 Task: Add Clif Bar Chocolate Brownie Bars 6 Pack Case to the cart.
Action: Mouse moved to (240, 115)
Screenshot: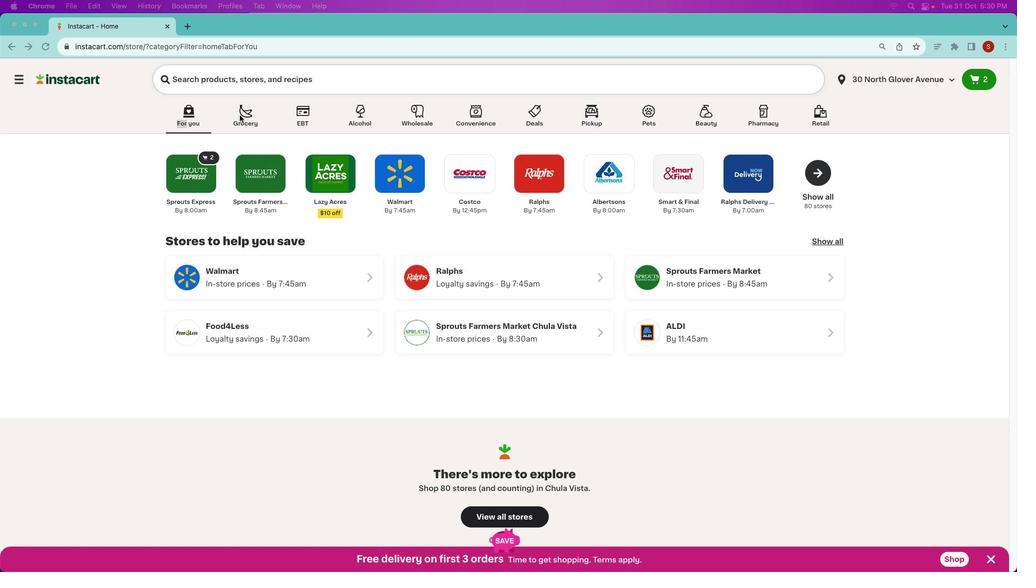 
Action: Mouse pressed left at (240, 115)
Screenshot: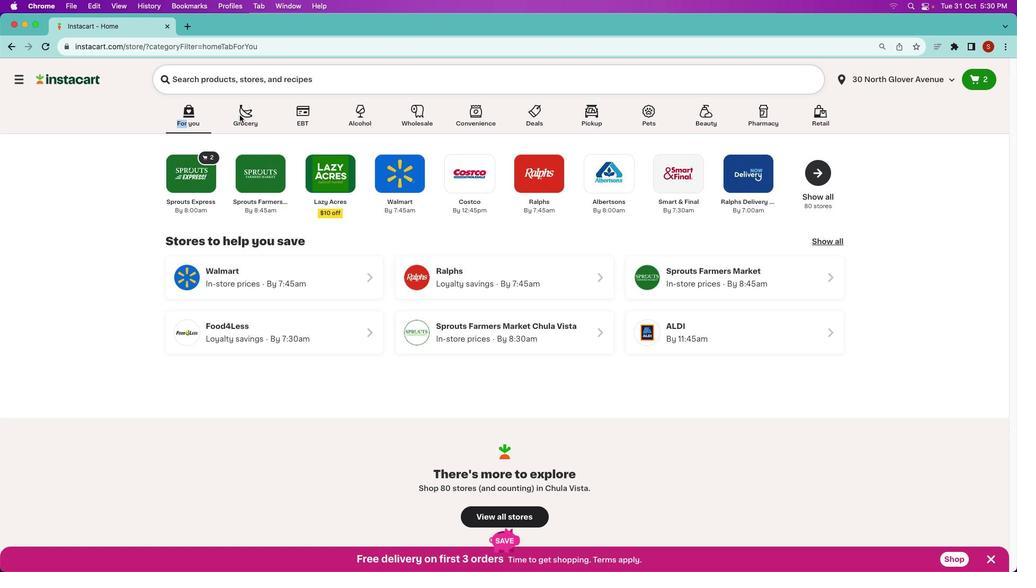 
Action: Mouse moved to (241, 116)
Screenshot: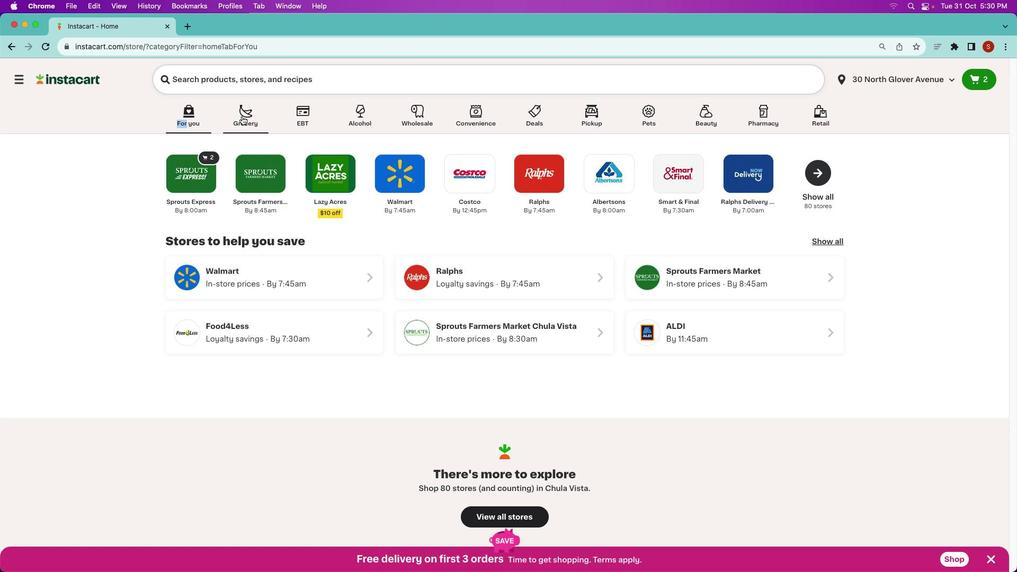 
Action: Mouse pressed left at (241, 116)
Screenshot: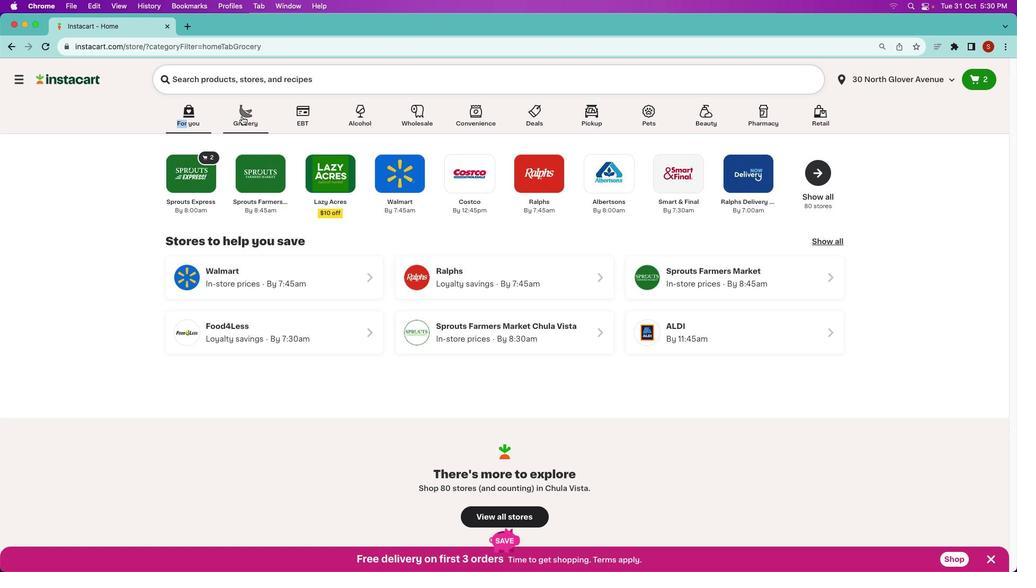 
Action: Mouse moved to (637, 296)
Screenshot: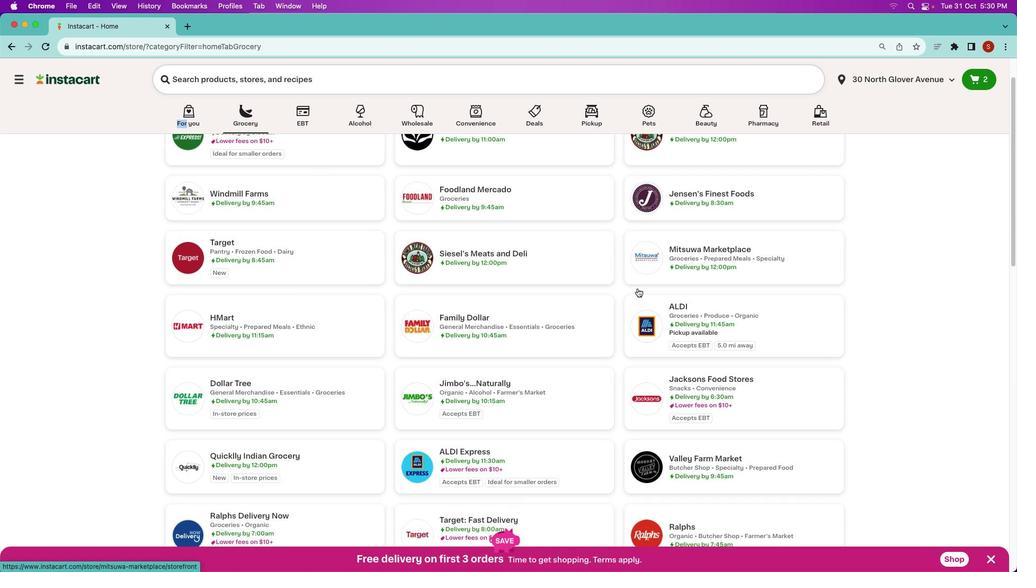 
Action: Mouse scrolled (637, 296) with delta (0, 0)
Screenshot: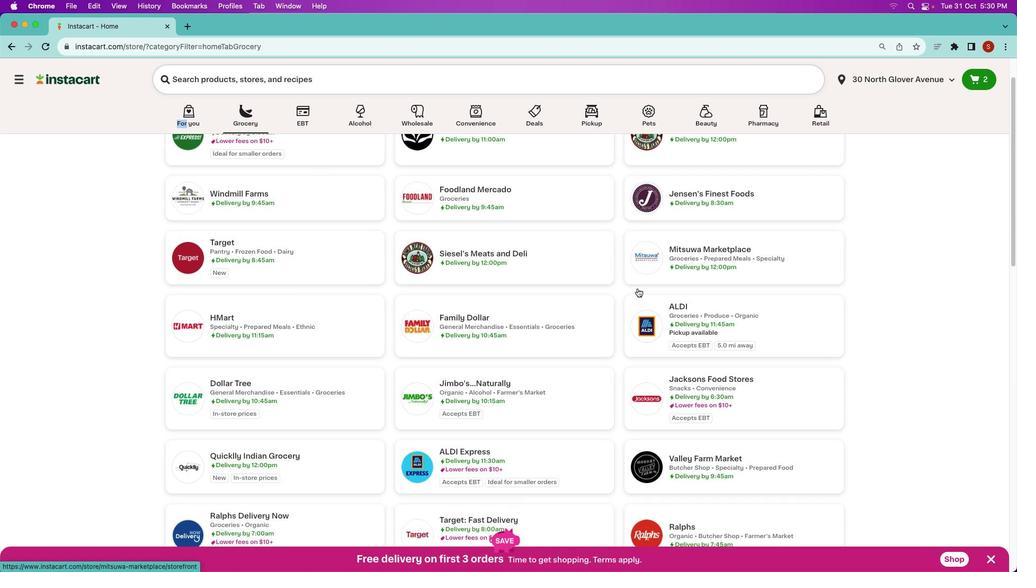 
Action: Mouse moved to (638, 294)
Screenshot: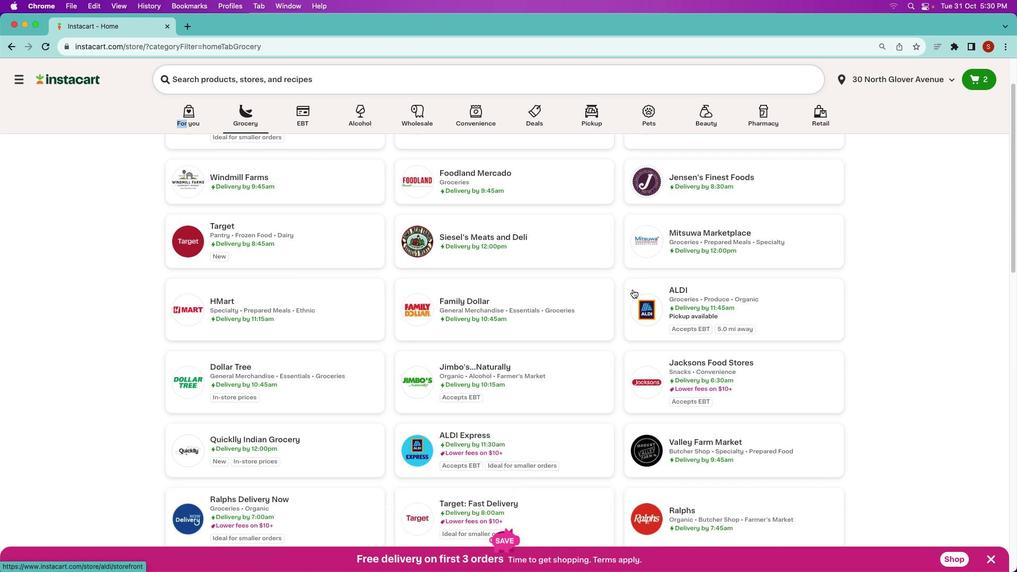 
Action: Mouse scrolled (638, 294) with delta (0, 0)
Screenshot: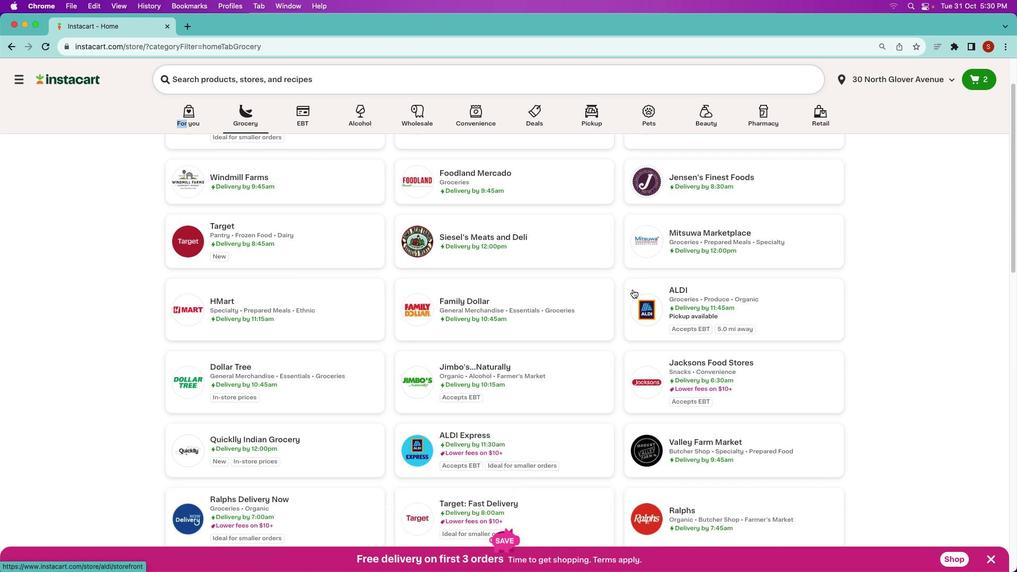
Action: Mouse moved to (638, 290)
Screenshot: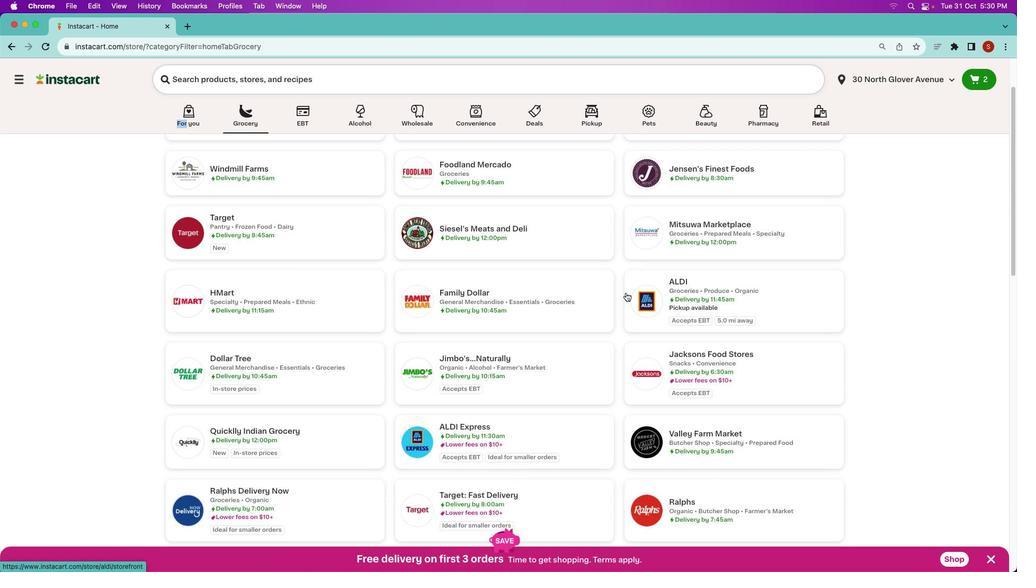 
Action: Mouse scrolled (638, 290) with delta (0, -1)
Screenshot: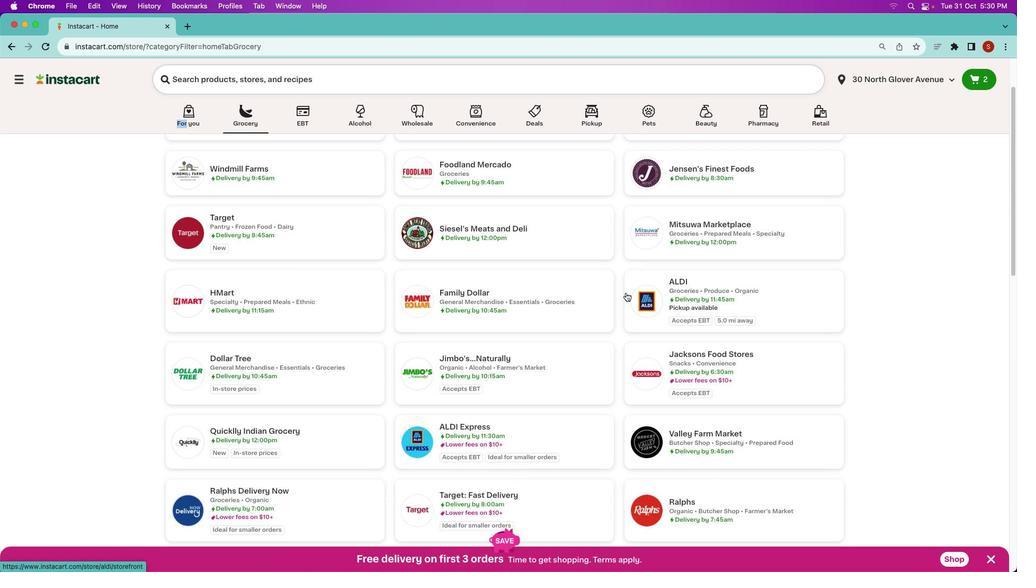 
Action: Mouse moved to (623, 293)
Screenshot: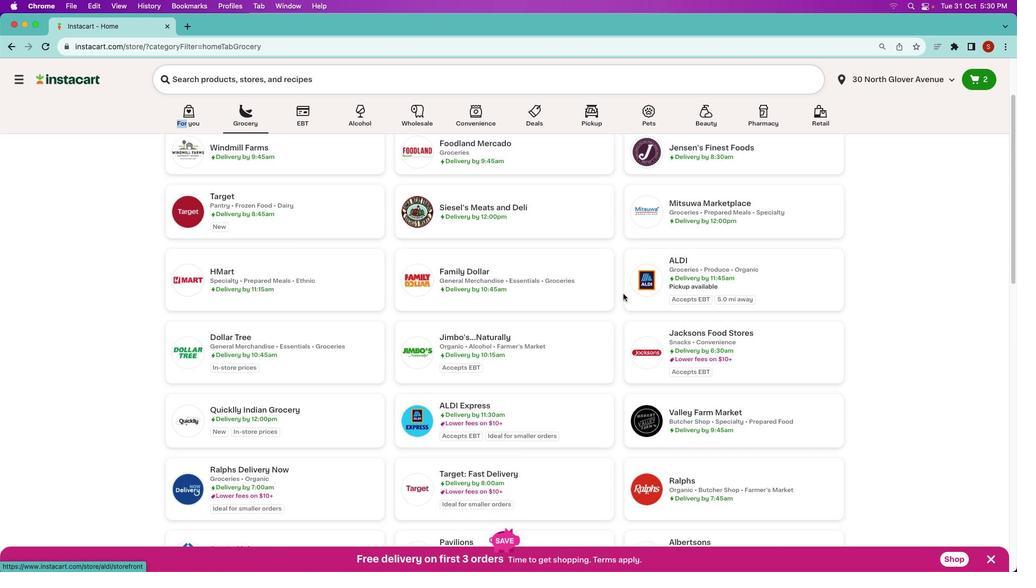 
Action: Mouse scrolled (623, 293) with delta (0, 0)
Screenshot: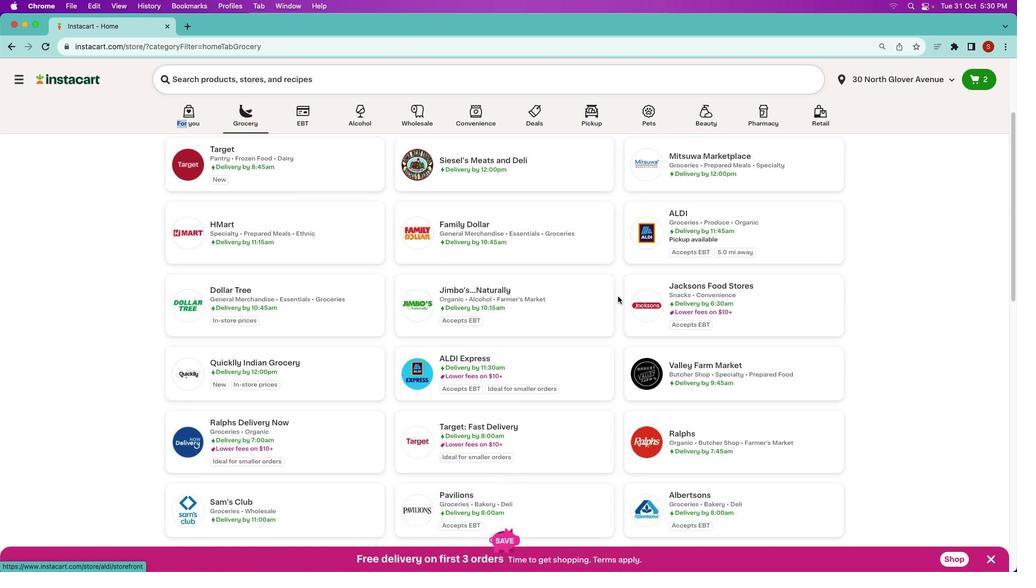 
Action: Mouse scrolled (623, 293) with delta (0, 0)
Screenshot: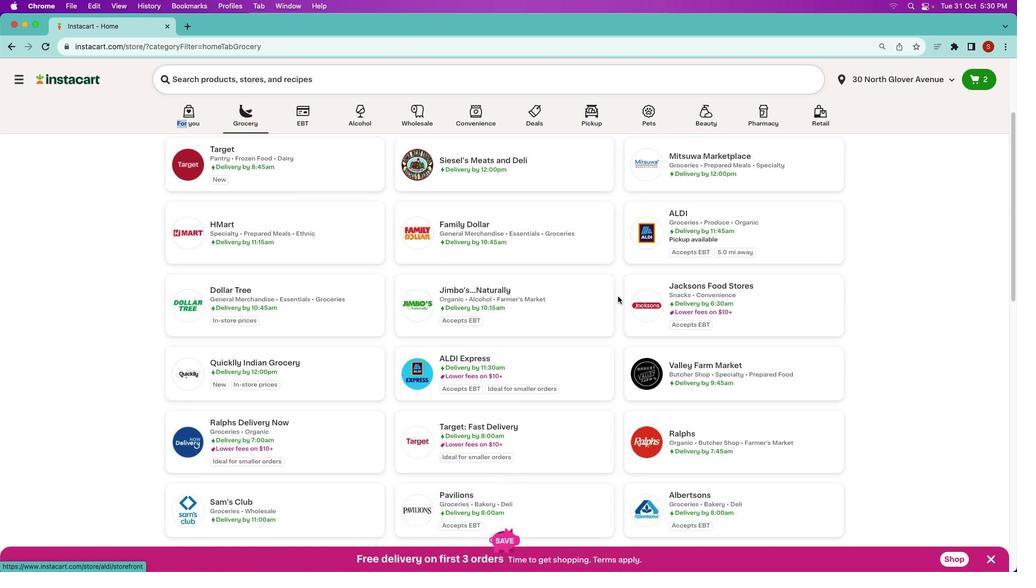 
Action: Mouse scrolled (623, 293) with delta (0, -1)
Screenshot: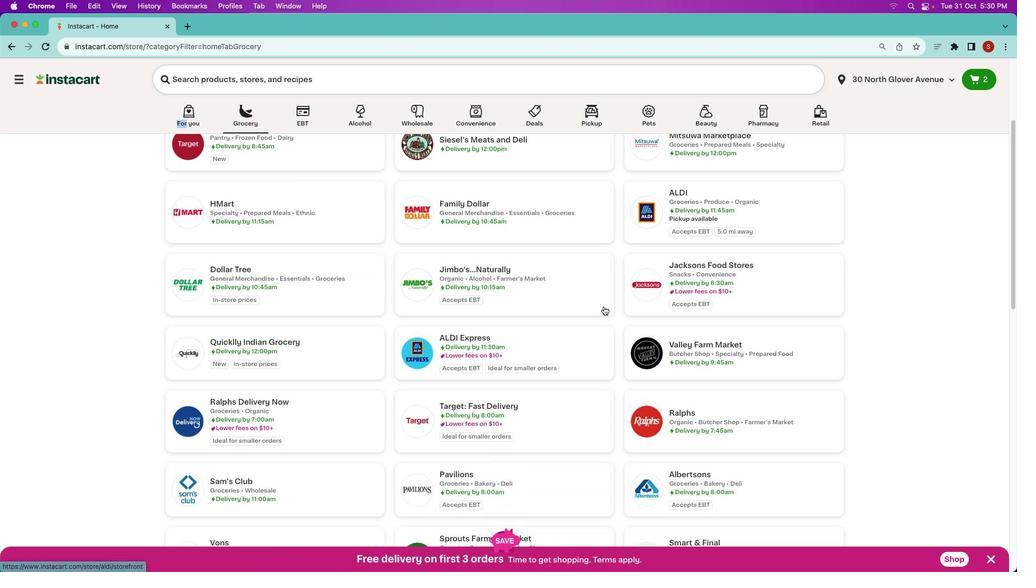 
Action: Mouse moved to (590, 319)
Screenshot: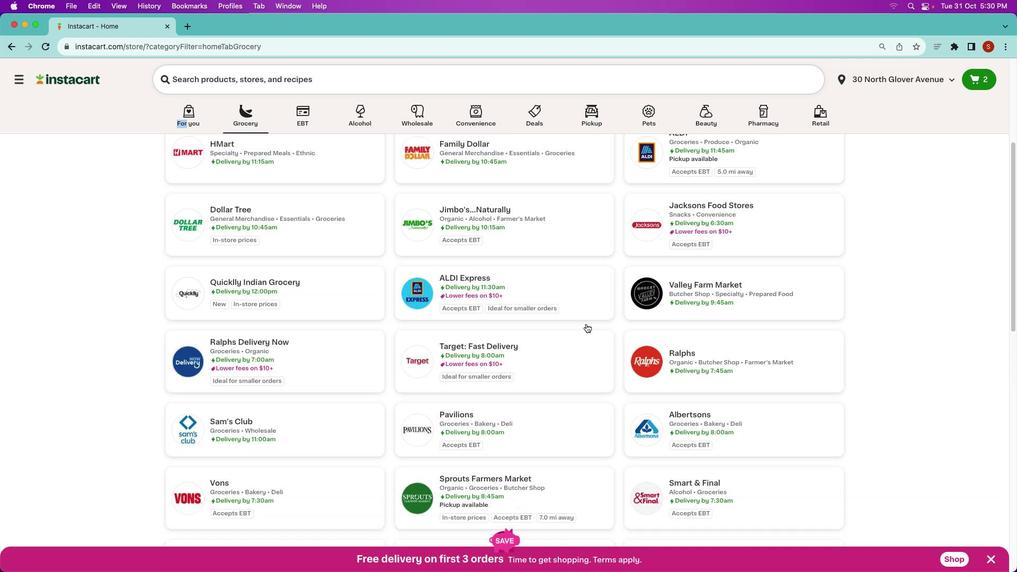 
Action: Mouse scrolled (590, 319) with delta (0, 0)
Screenshot: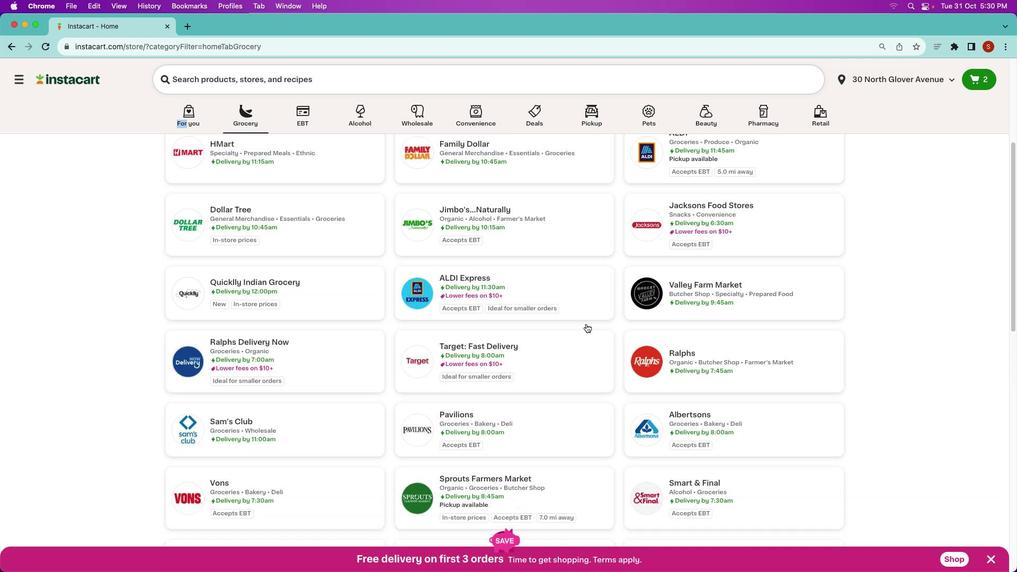 
Action: Mouse moved to (590, 319)
Screenshot: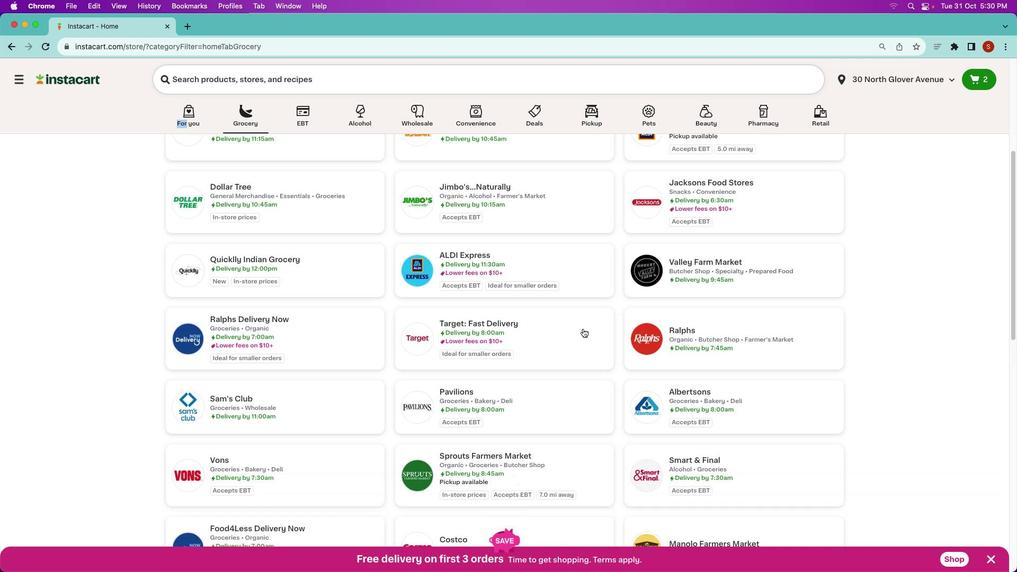 
Action: Mouse scrolled (590, 319) with delta (0, 0)
Screenshot: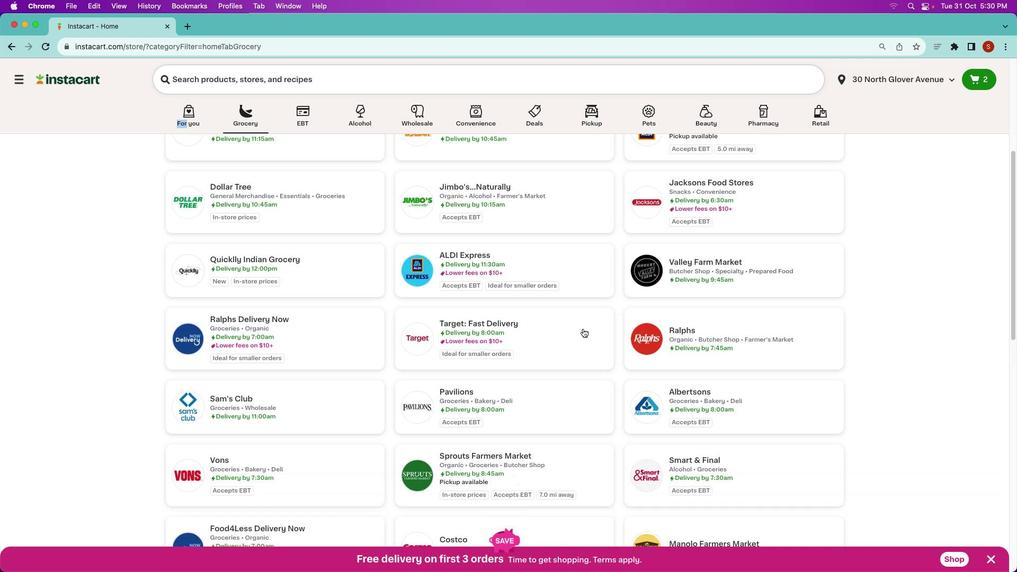 
Action: Mouse scrolled (590, 319) with delta (0, -1)
Screenshot: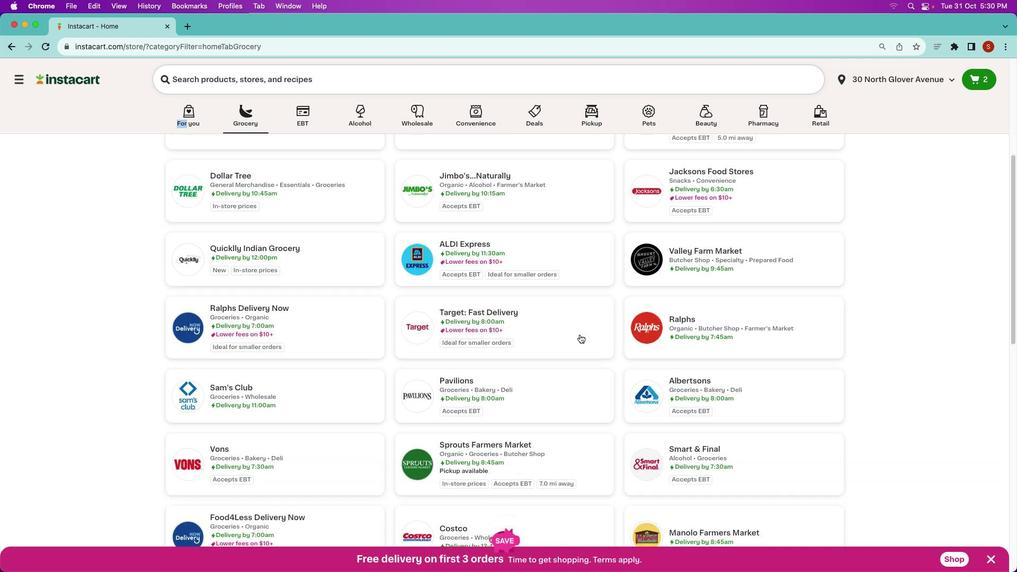 
Action: Mouse moved to (491, 443)
Screenshot: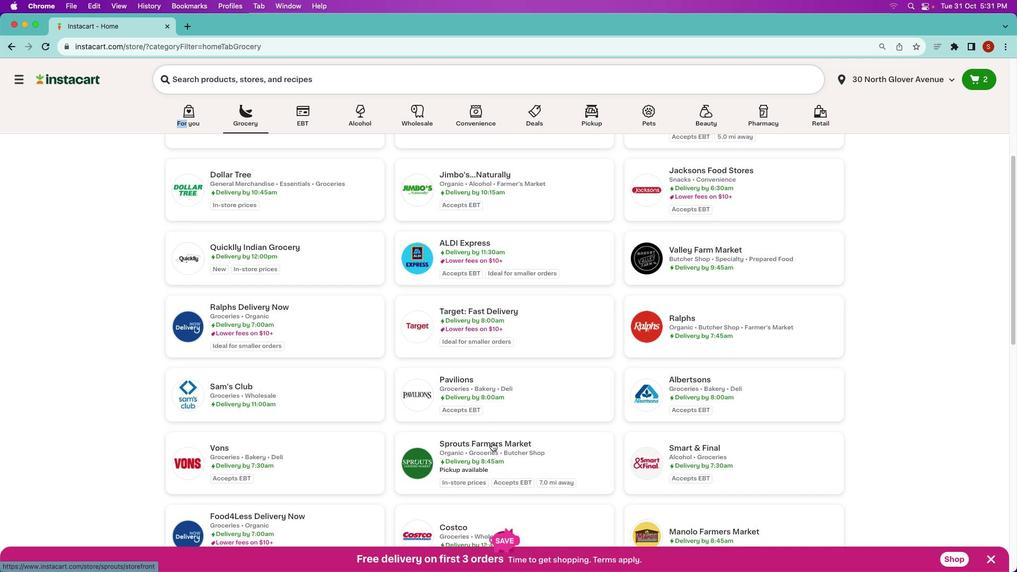 
Action: Mouse pressed left at (491, 443)
Screenshot: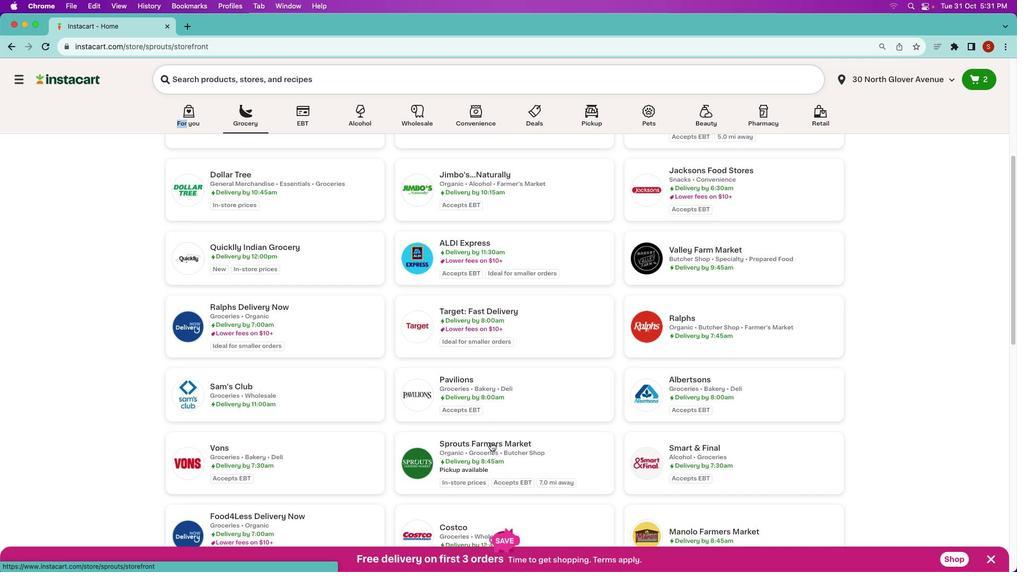 
Action: Mouse moved to (497, 394)
Screenshot: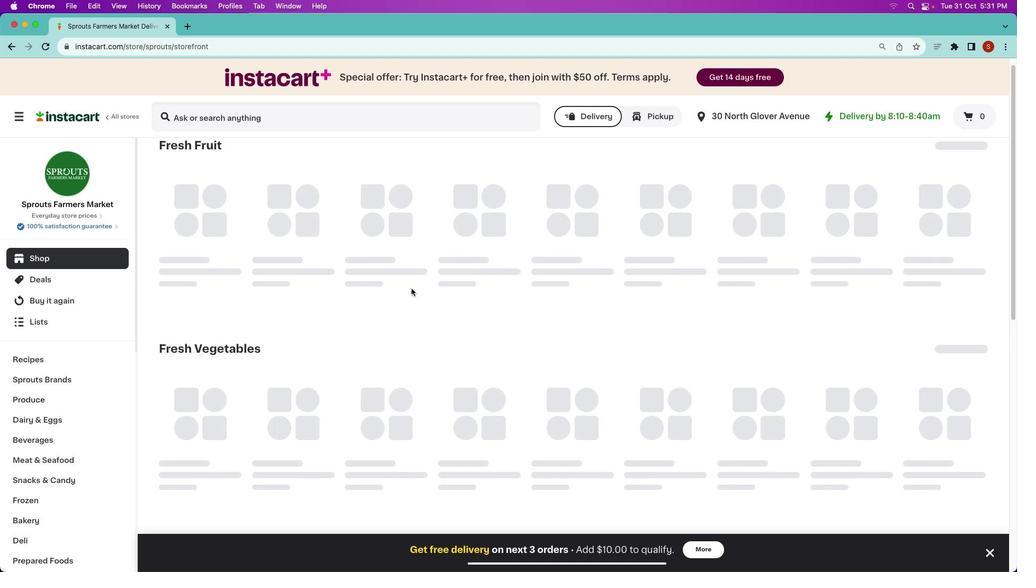 
Action: Mouse scrolled (497, 394) with delta (0, 0)
Screenshot: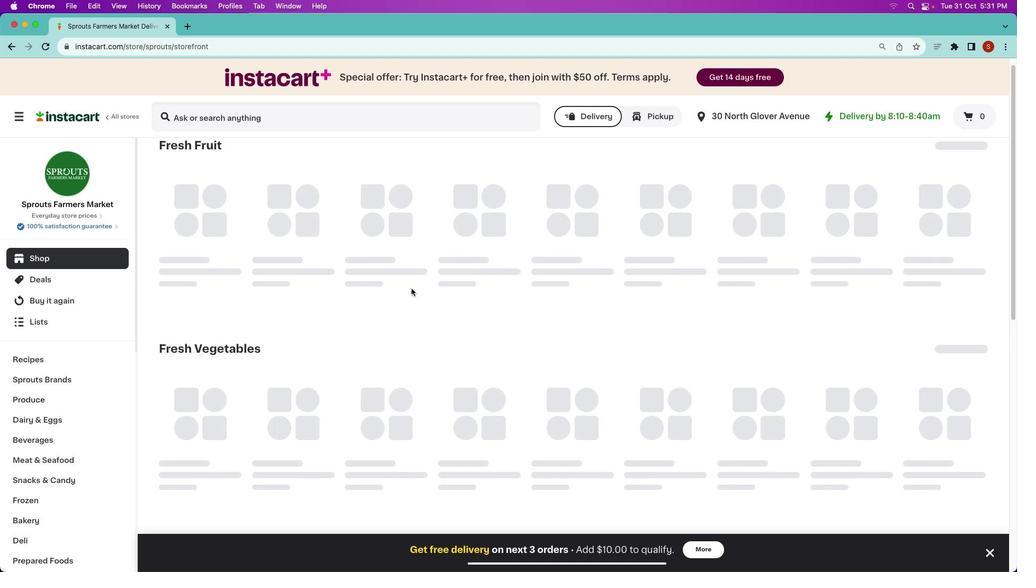 
Action: Mouse moved to (498, 387)
Screenshot: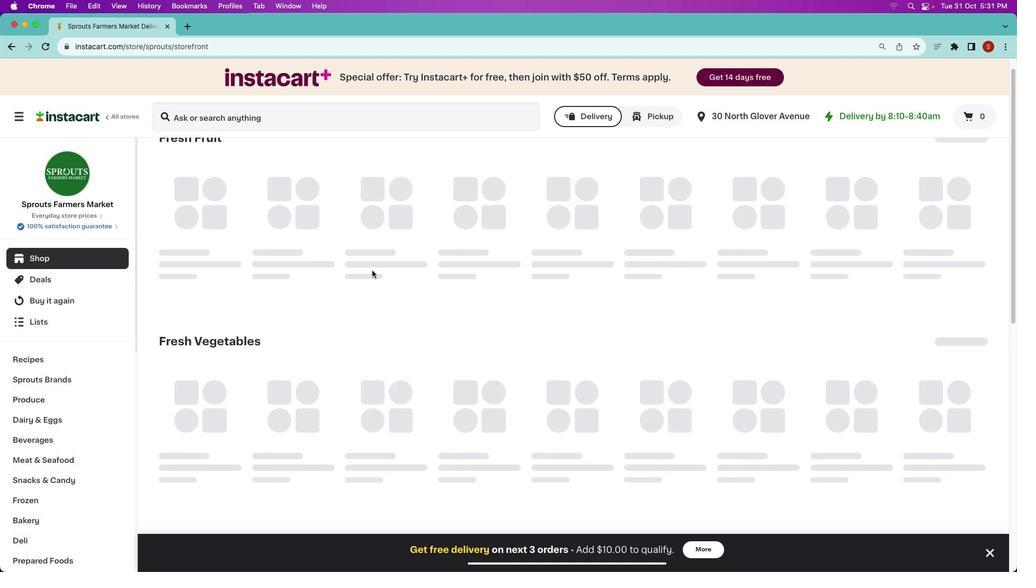 
Action: Mouse scrolled (498, 387) with delta (0, 0)
Screenshot: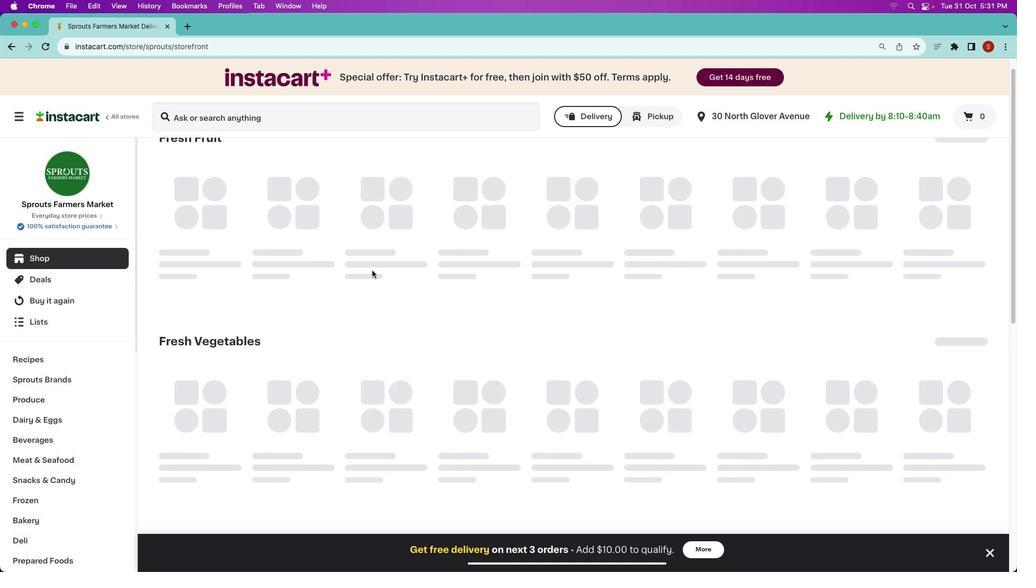 
Action: Mouse moved to (382, 122)
Screenshot: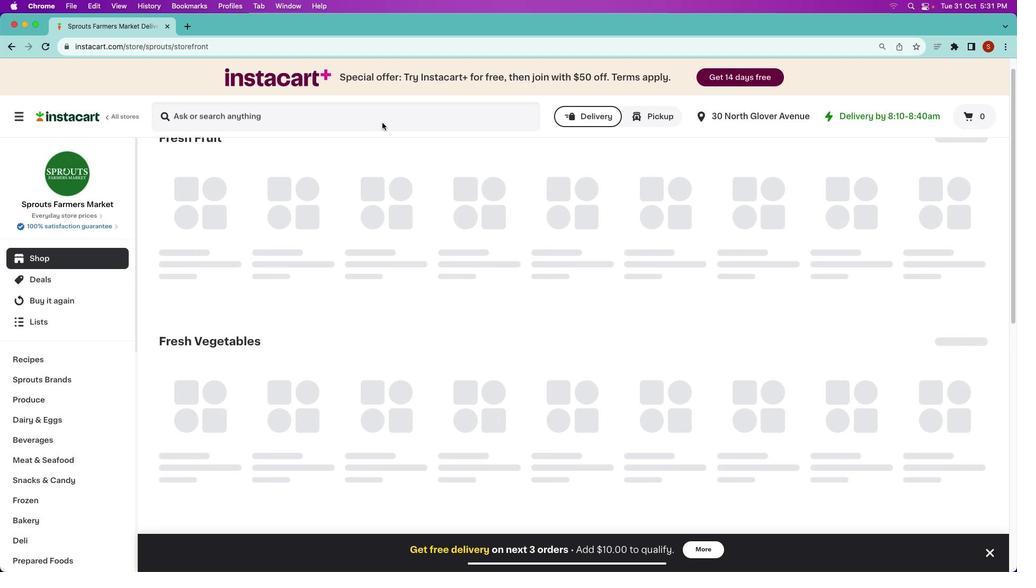 
Action: Mouse pressed left at (382, 122)
Screenshot: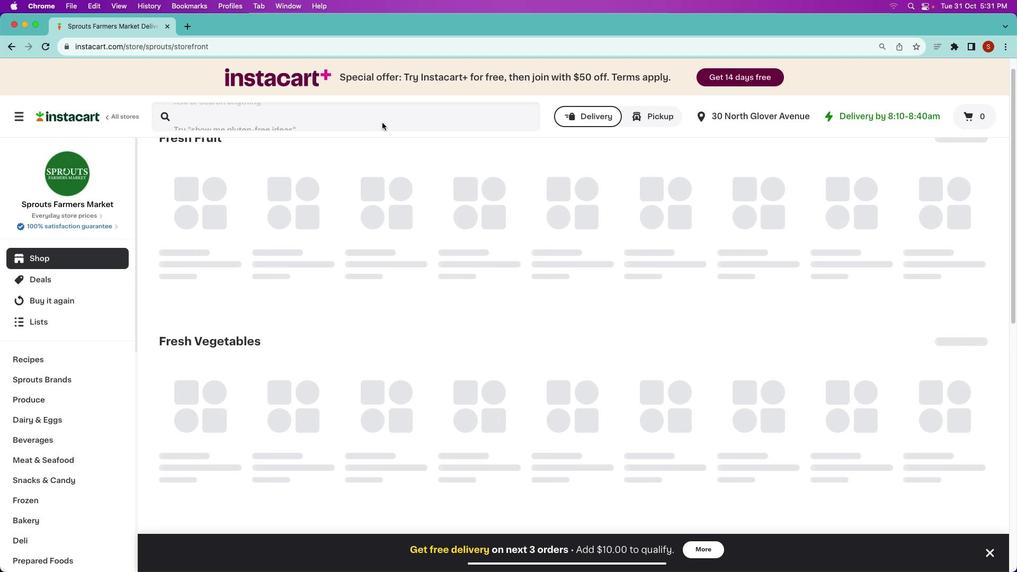 
Action: Mouse moved to (385, 119)
Screenshot: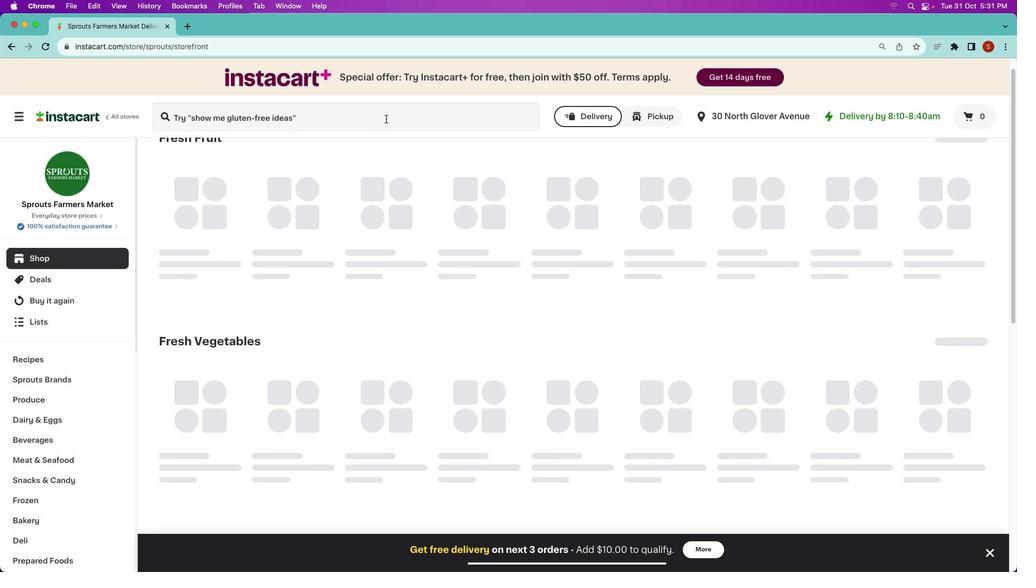 
Action: Mouse pressed left at (385, 119)
Screenshot: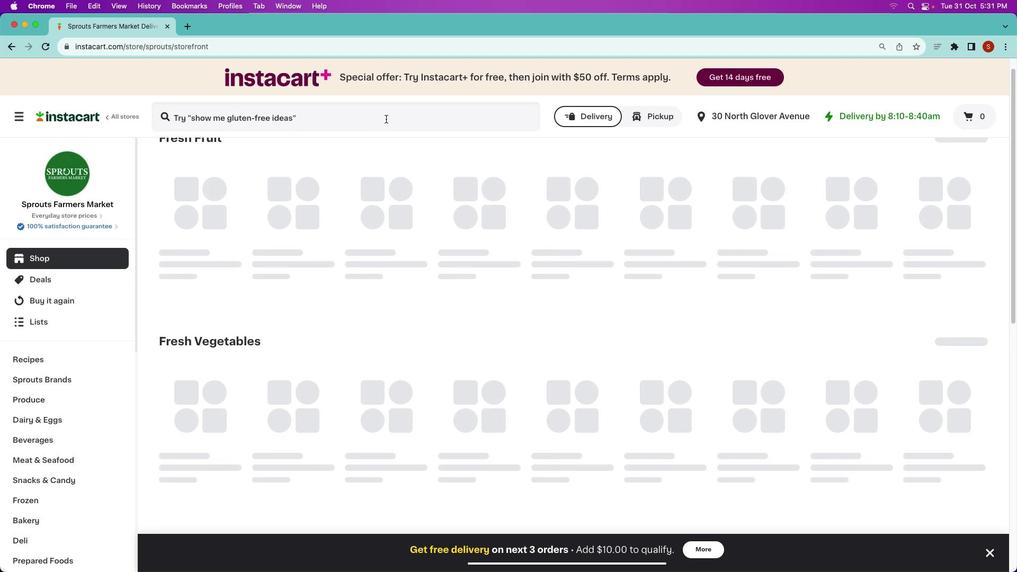 
Action: Key pressed 'c''l''i''f'Key.space'b''a''r'Key.space'c''h''o''c''o''l''a''t''a'Key.backspace'e'Key.space'b''r''o''w''n''i''e'Key.space'b''a''r''s'Key.space'6'Key.space'p''a''c''k'Key.space'c''a''s''e'Key.enter
Screenshot: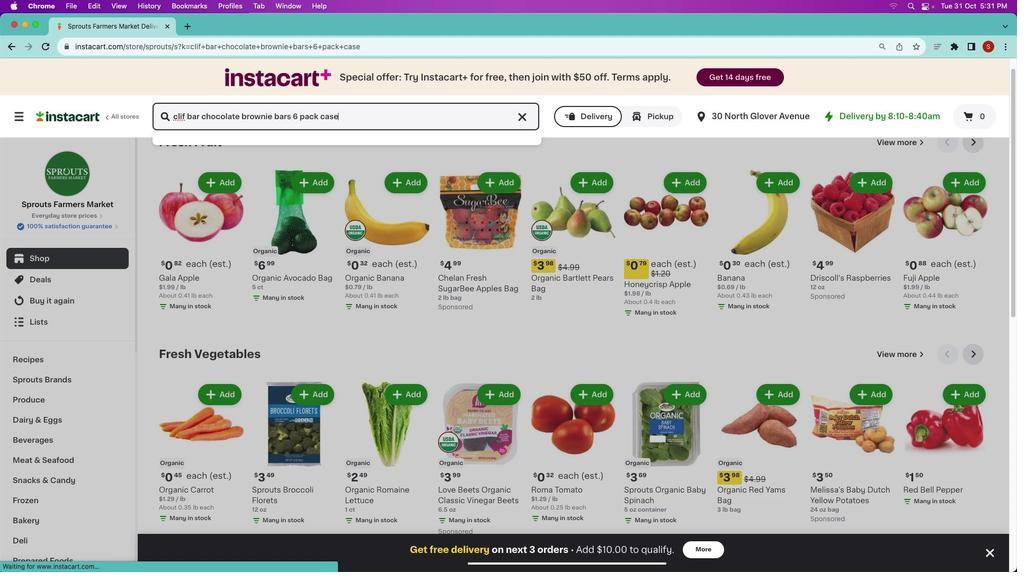 
Action: Mouse moved to (568, 279)
Screenshot: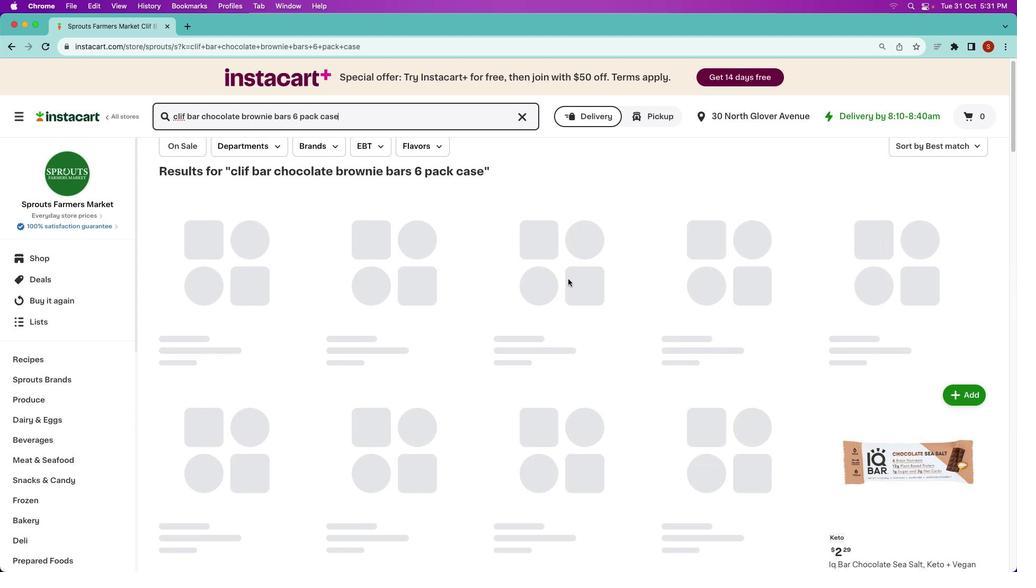 
Action: Mouse scrolled (568, 279) with delta (0, 0)
Screenshot: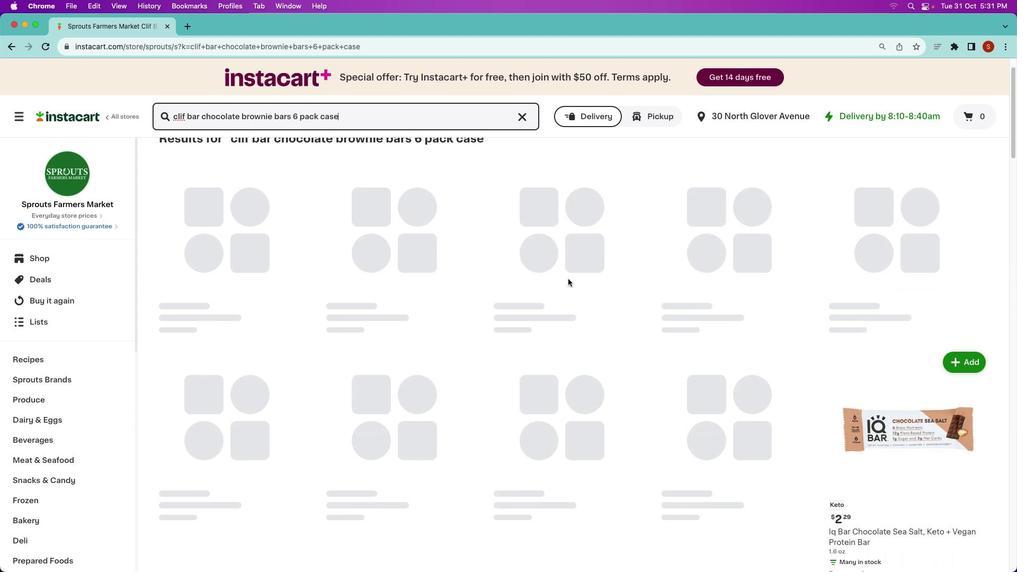 
Action: Mouse scrolled (568, 279) with delta (0, 0)
Screenshot: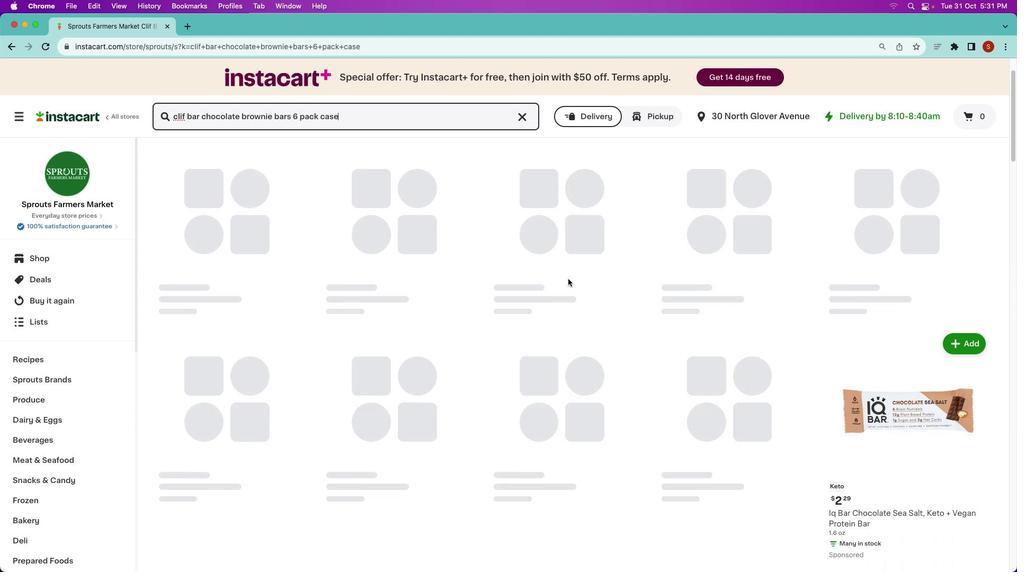 
Action: Mouse scrolled (568, 279) with delta (0, -1)
Screenshot: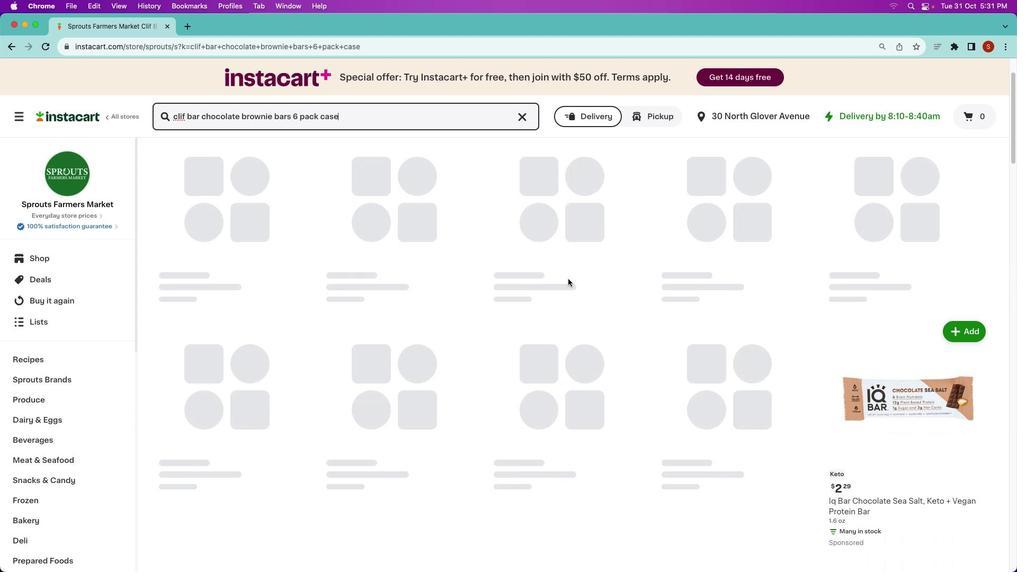 
Action: Mouse moved to (567, 281)
Screenshot: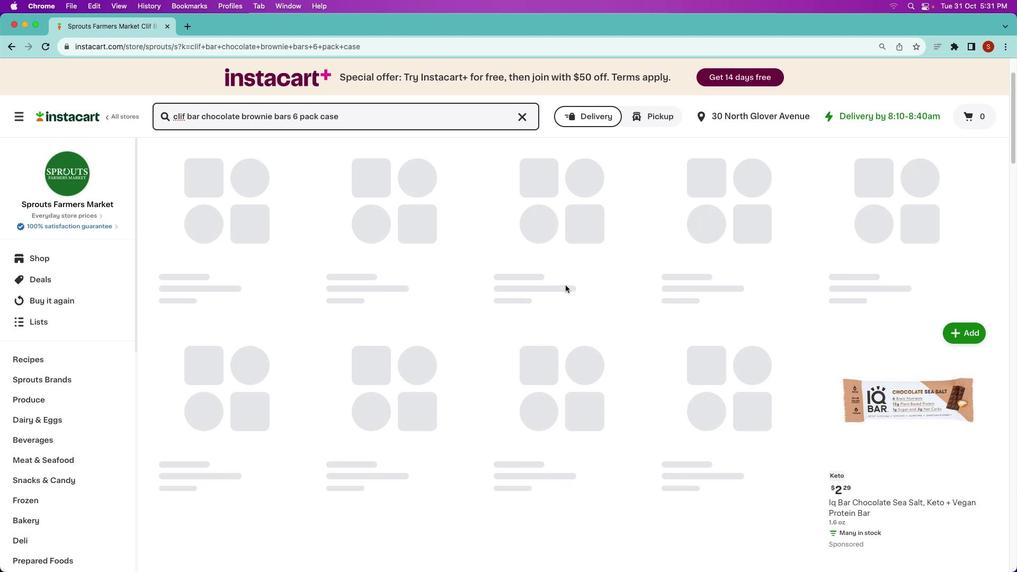 
Action: Mouse scrolled (567, 281) with delta (0, 0)
Screenshot: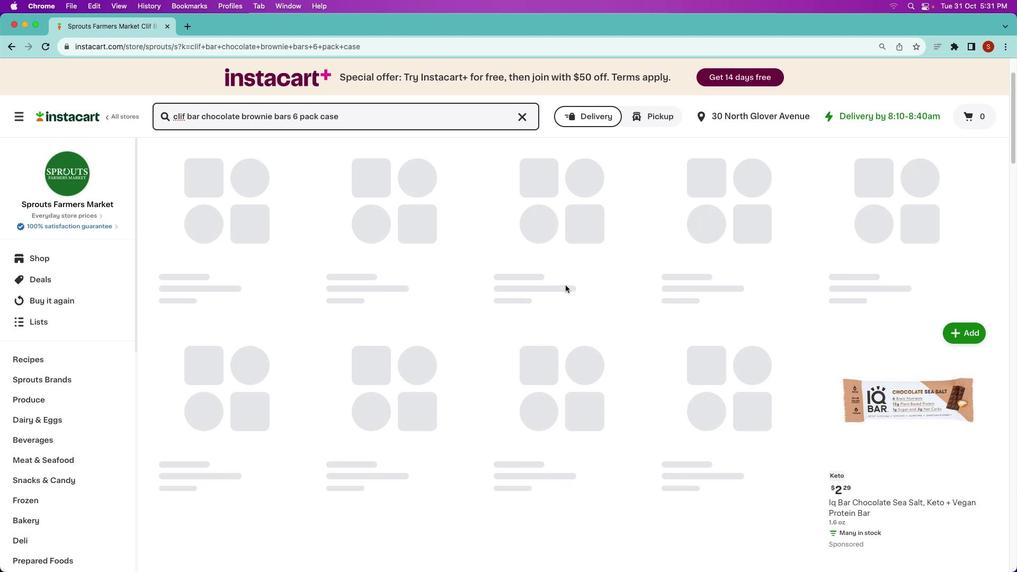 
Action: Mouse moved to (566, 283)
Screenshot: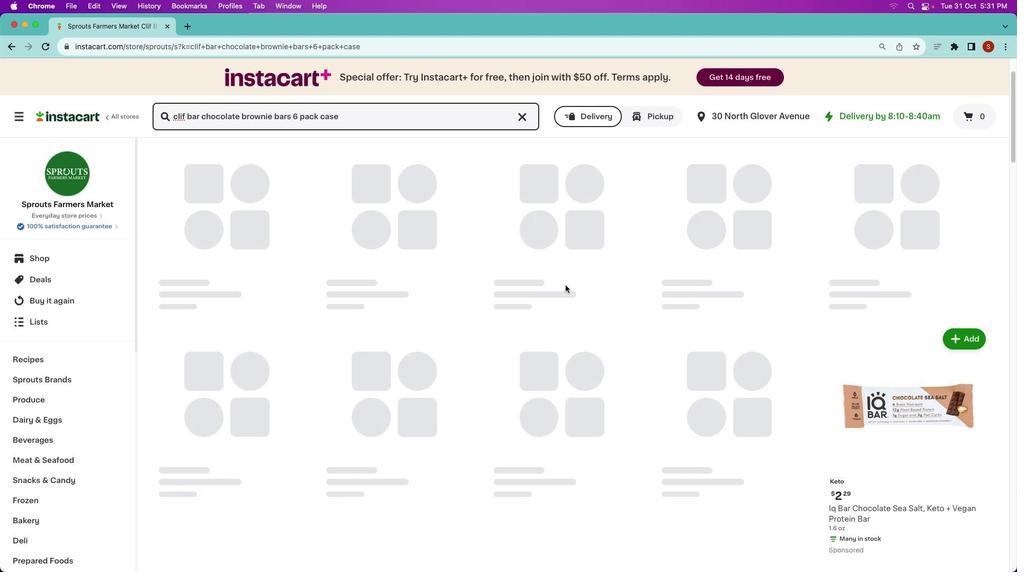 
Action: Mouse scrolled (566, 283) with delta (0, 0)
Screenshot: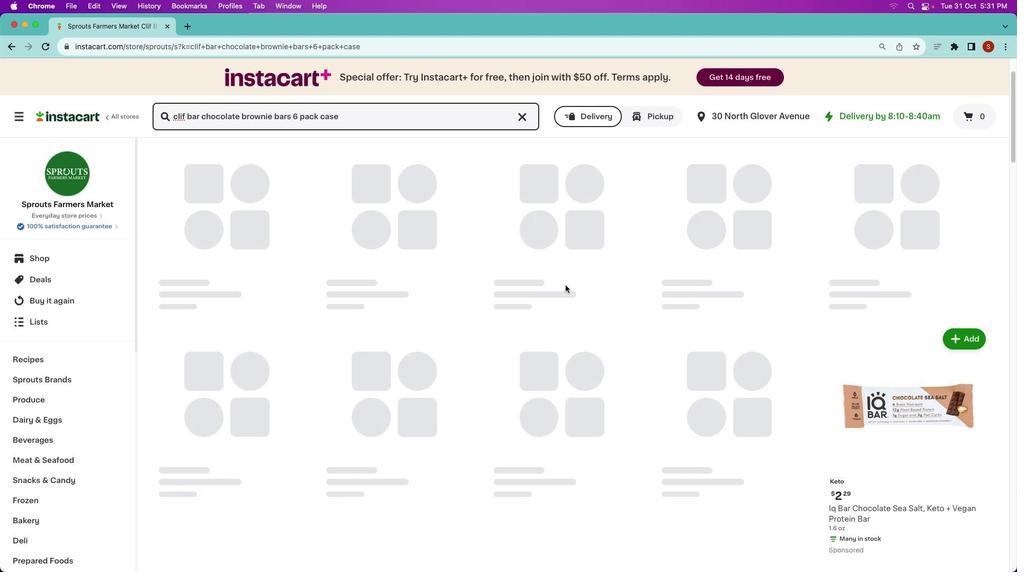 
Action: Mouse moved to (564, 288)
Screenshot: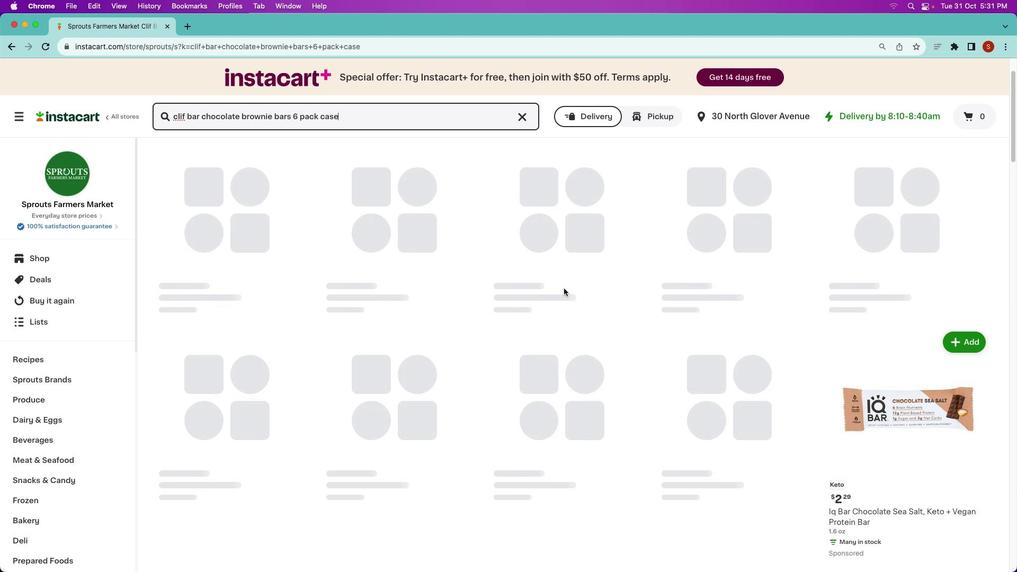 
Action: Mouse scrolled (564, 288) with delta (0, 0)
Screenshot: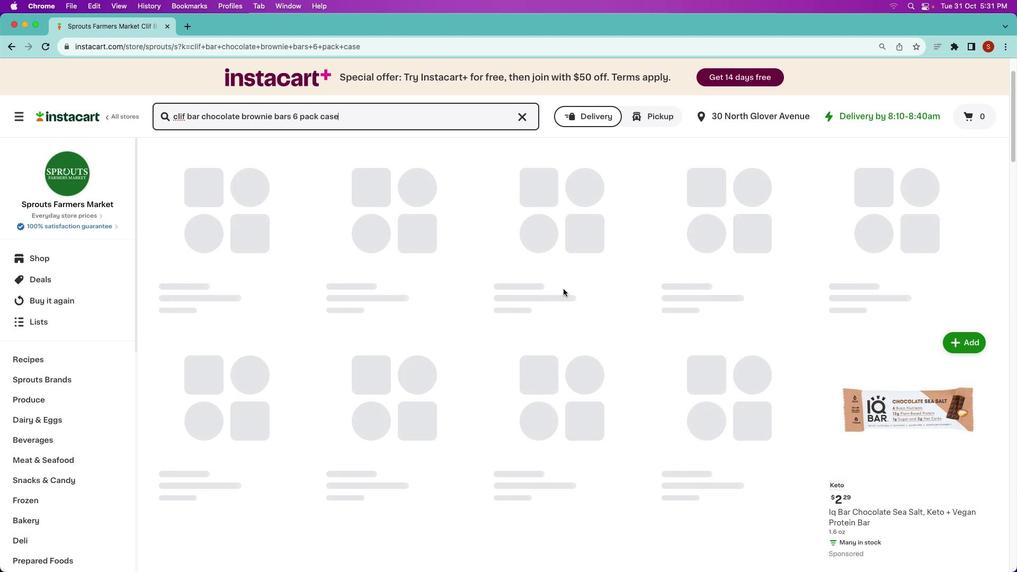 
Action: Mouse moved to (563, 290)
Screenshot: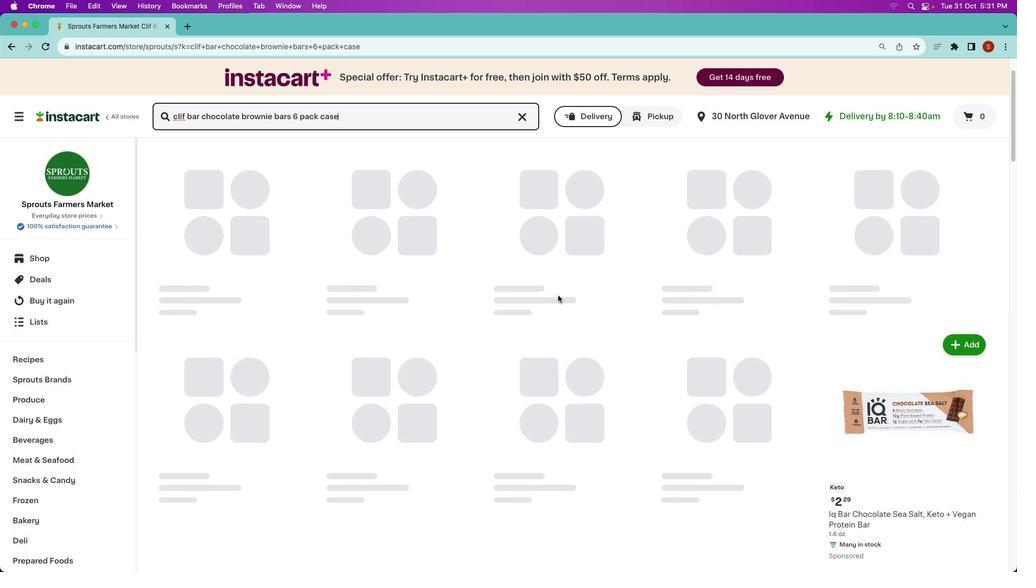 
Action: Mouse scrolled (563, 290) with delta (0, 0)
Screenshot: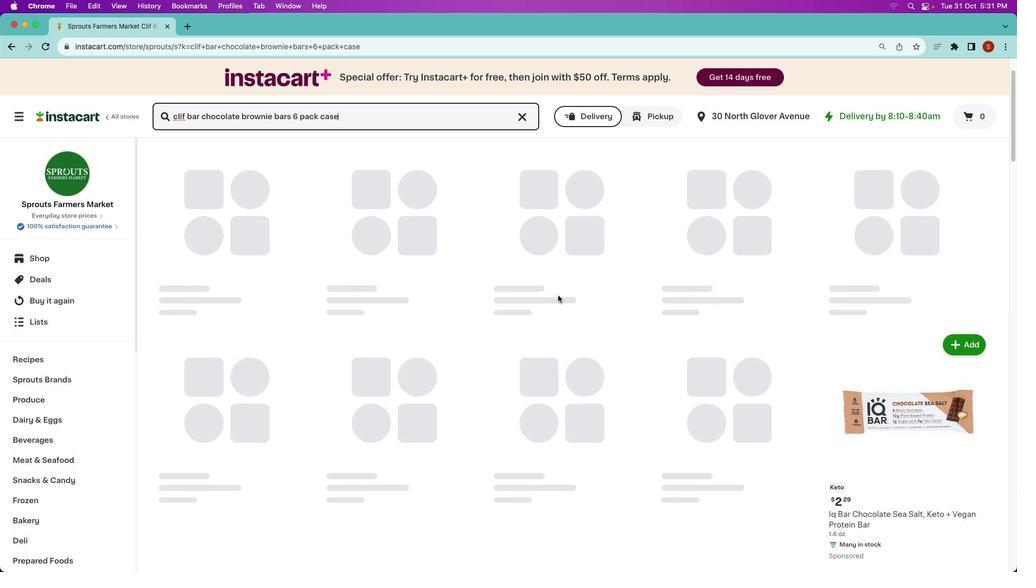 
Action: Mouse moved to (544, 299)
Screenshot: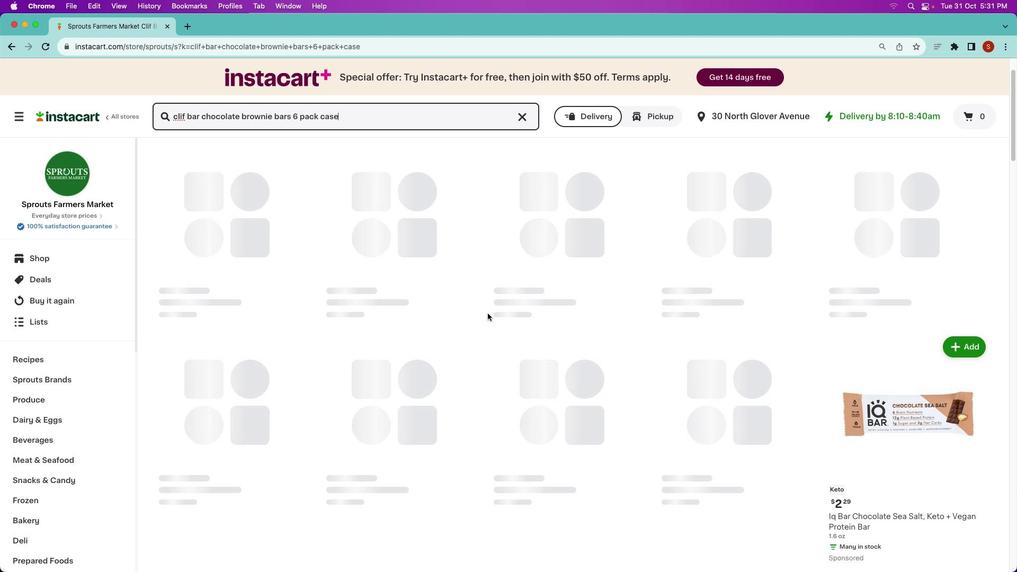 
Action: Mouse scrolled (544, 299) with delta (0, 0)
Screenshot: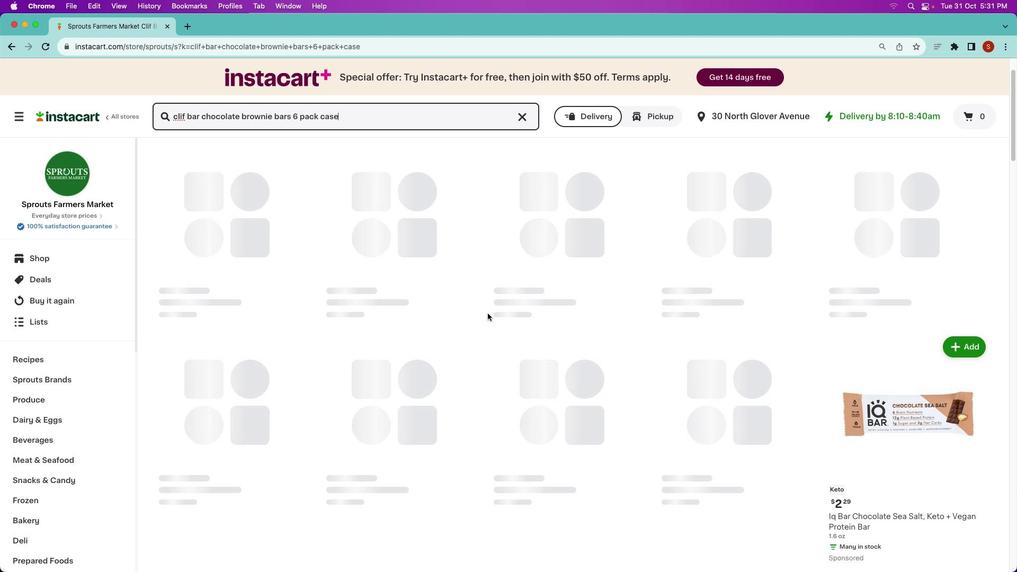 
Action: Mouse moved to (487, 313)
Screenshot: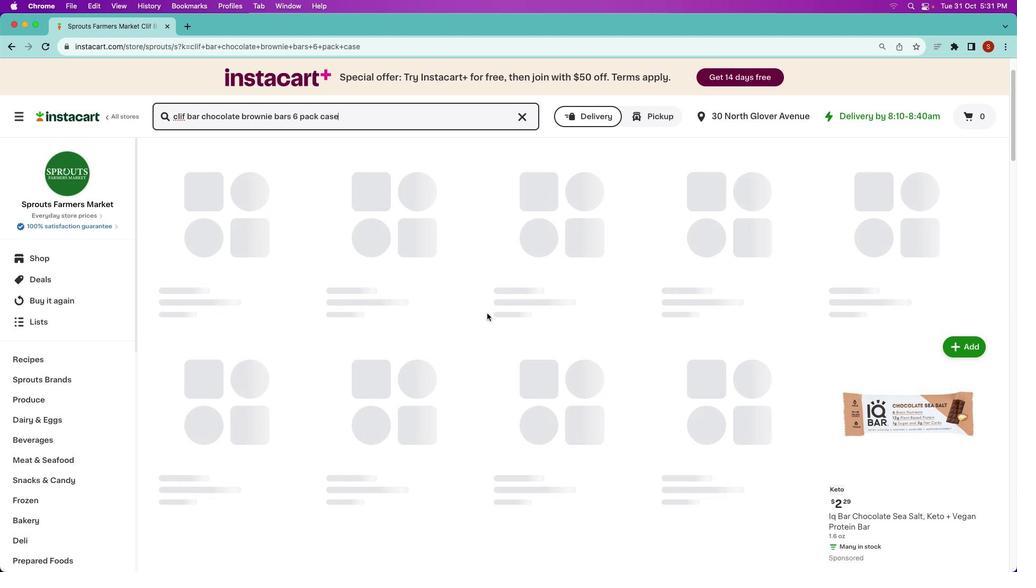 
Action: Mouse scrolled (487, 313) with delta (0, 0)
Screenshot: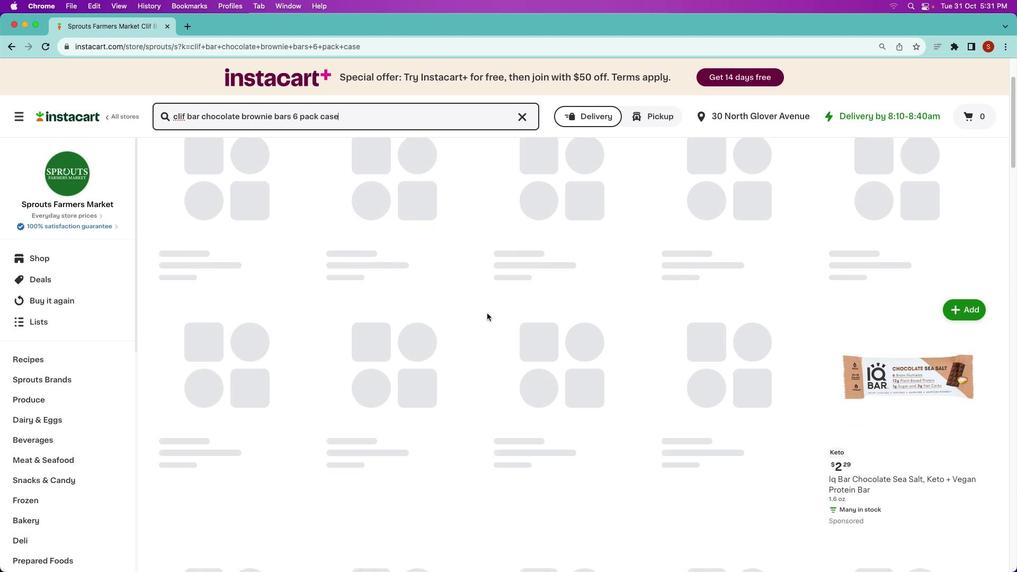
Action: Mouse scrolled (487, 313) with delta (0, 0)
Screenshot: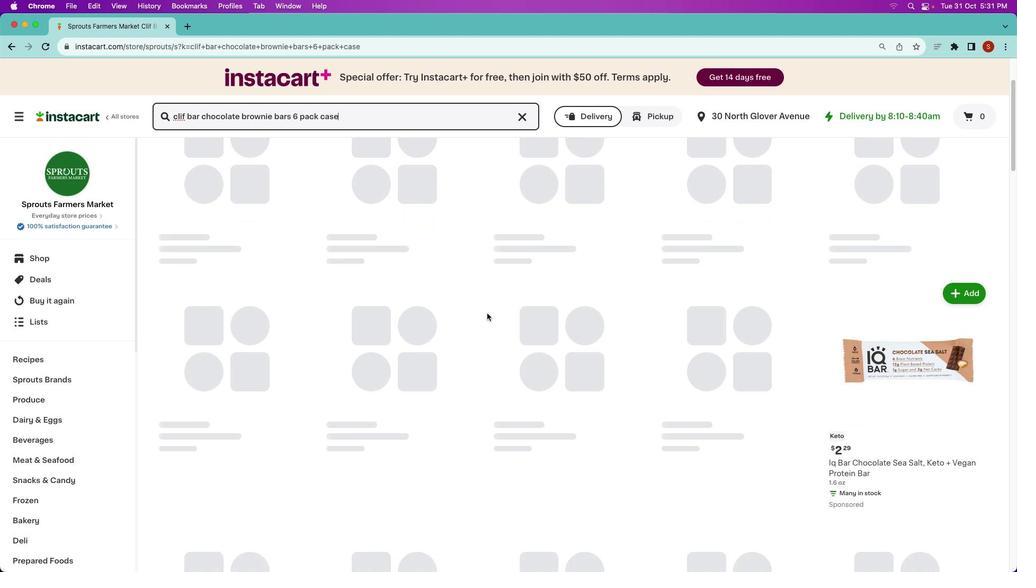 
Action: Mouse scrolled (487, 313) with delta (0, -1)
Screenshot: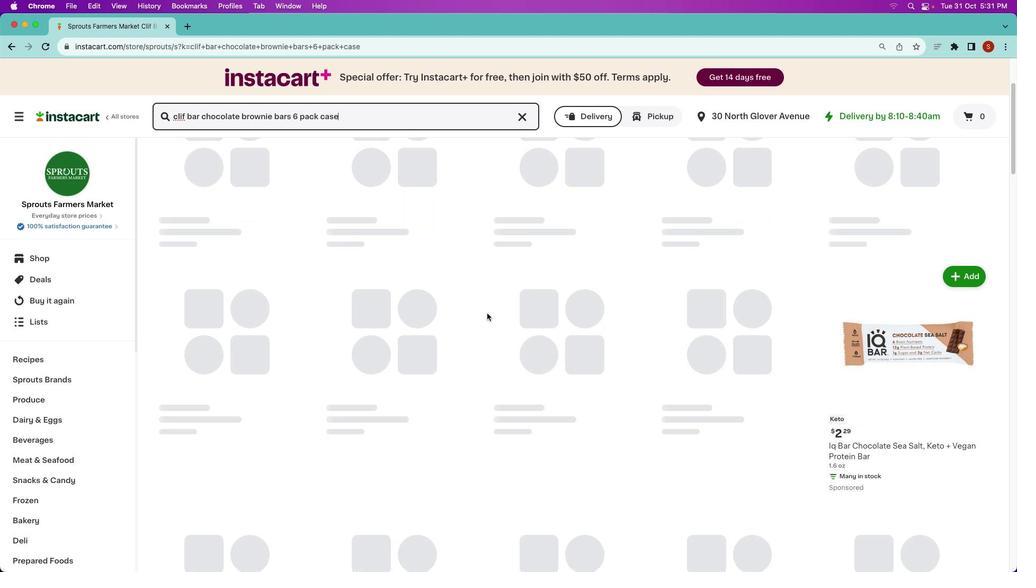 
Action: Mouse scrolled (487, 313) with delta (0, -1)
Screenshot: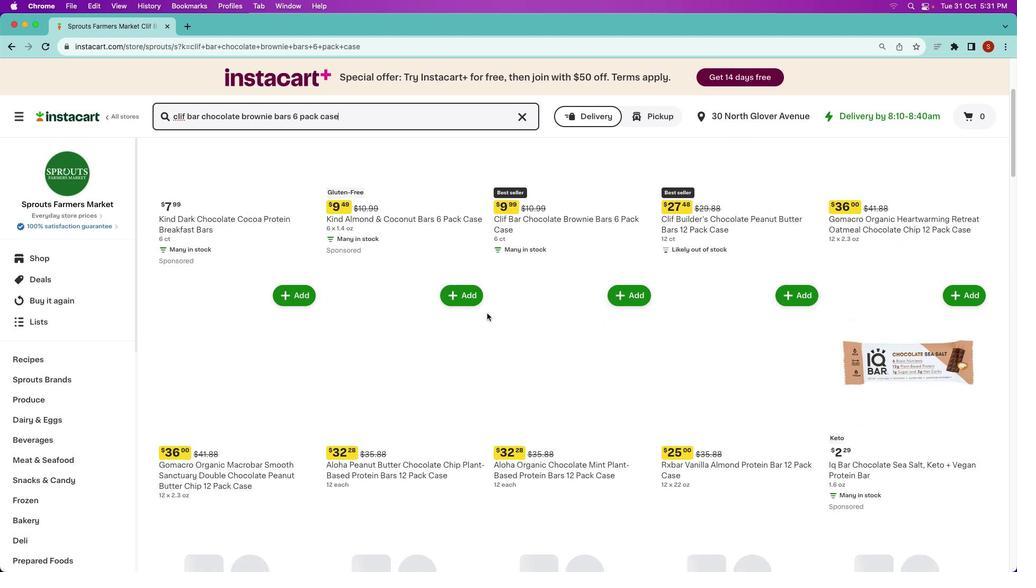 
Action: Mouse scrolled (487, 313) with delta (0, 0)
Screenshot: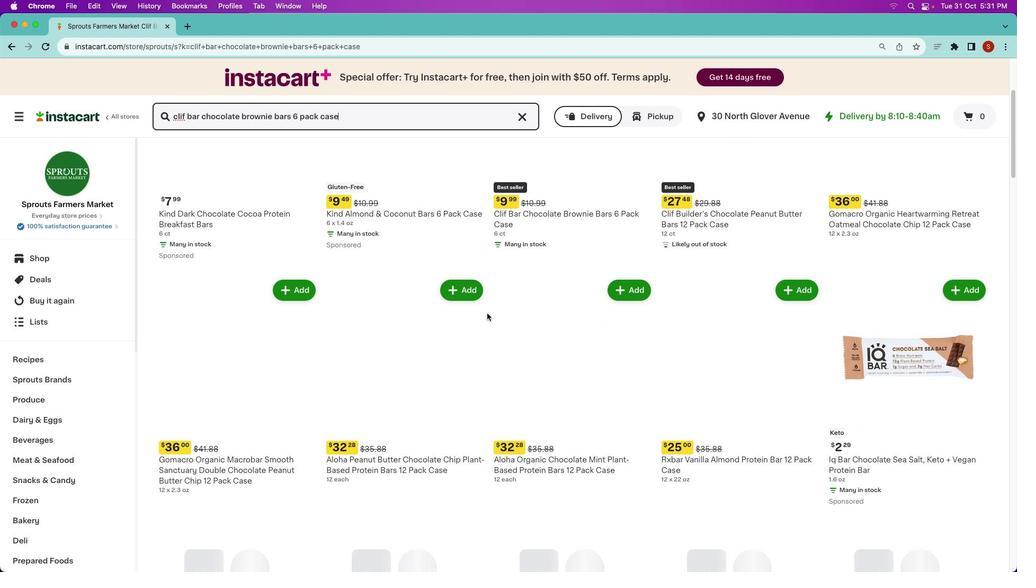 
Action: Mouse scrolled (487, 313) with delta (0, 0)
Screenshot: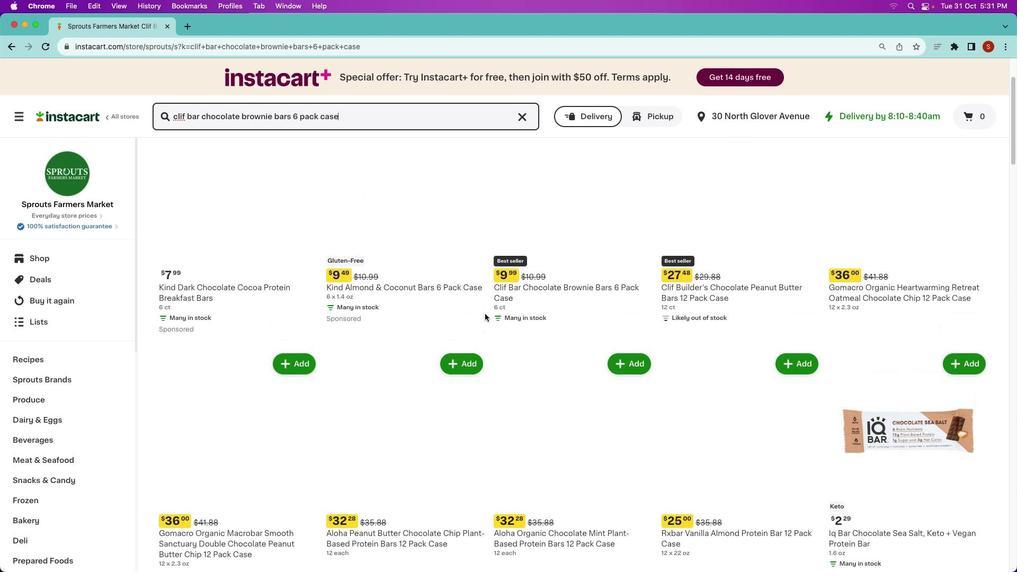 
Action: Mouse scrolled (487, 313) with delta (0, 0)
Screenshot: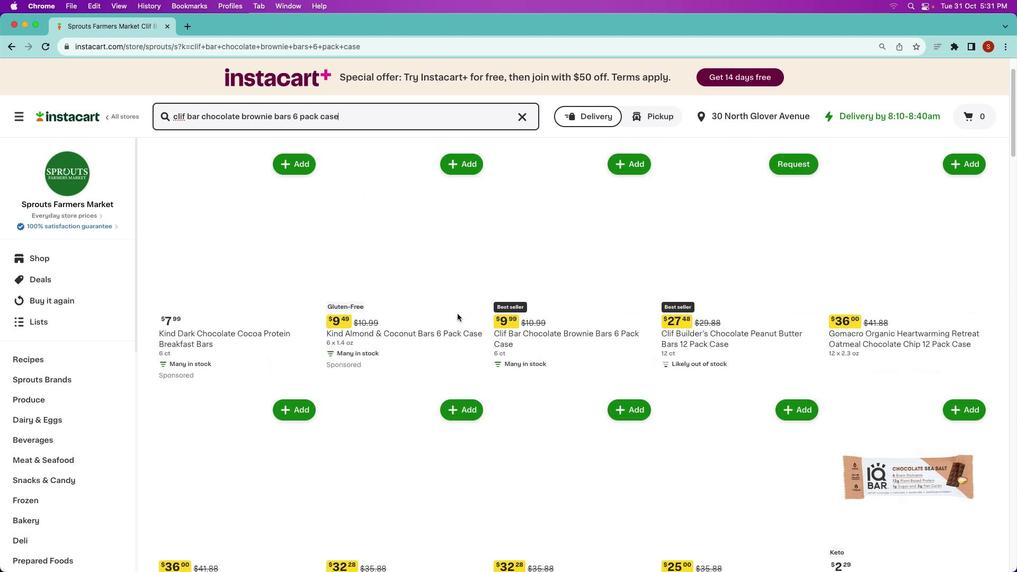 
Action: Mouse scrolled (487, 313) with delta (0, 1)
Screenshot: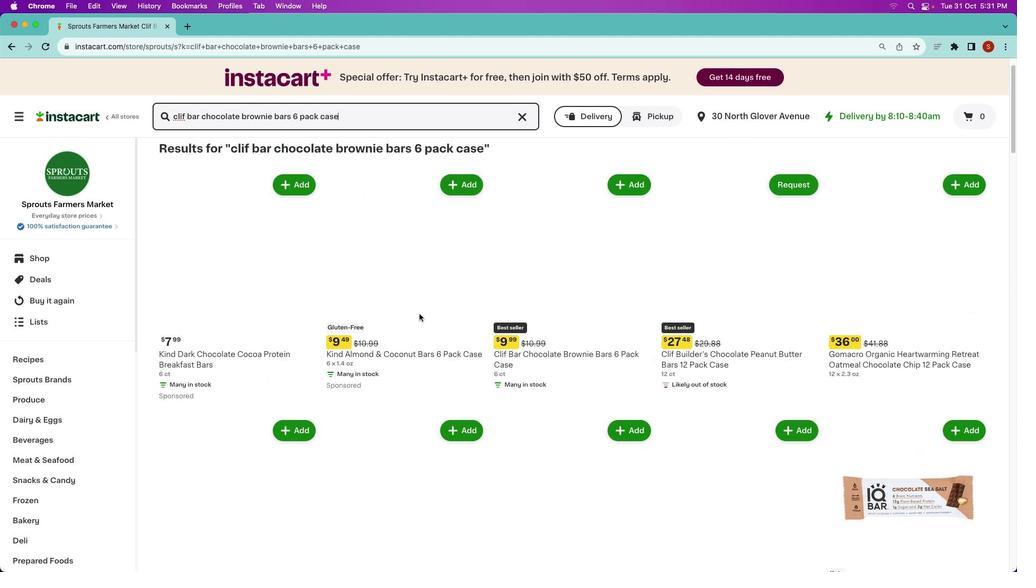 
Action: Mouse scrolled (487, 313) with delta (0, 2)
Screenshot: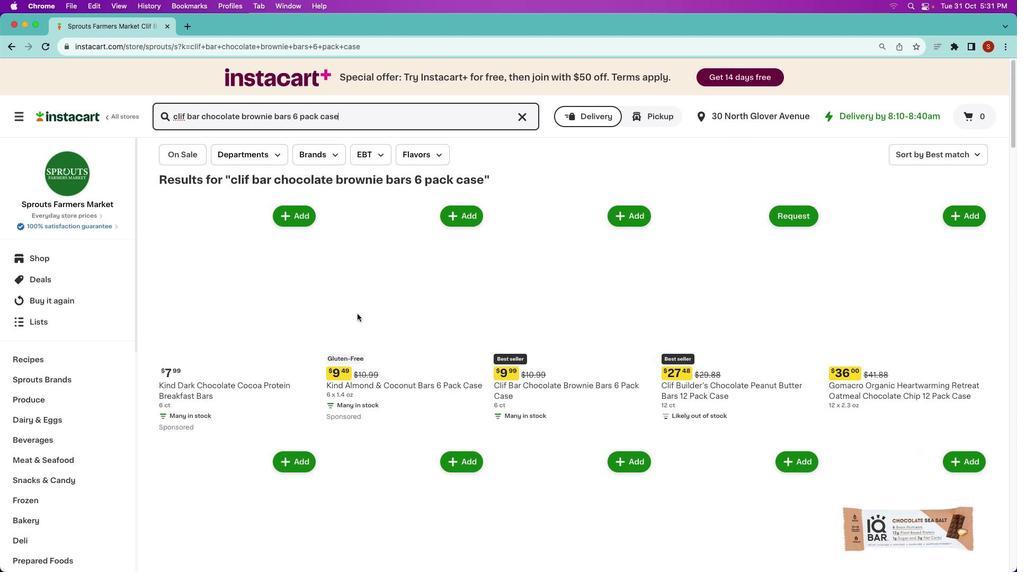 
Action: Mouse moved to (222, 375)
Screenshot: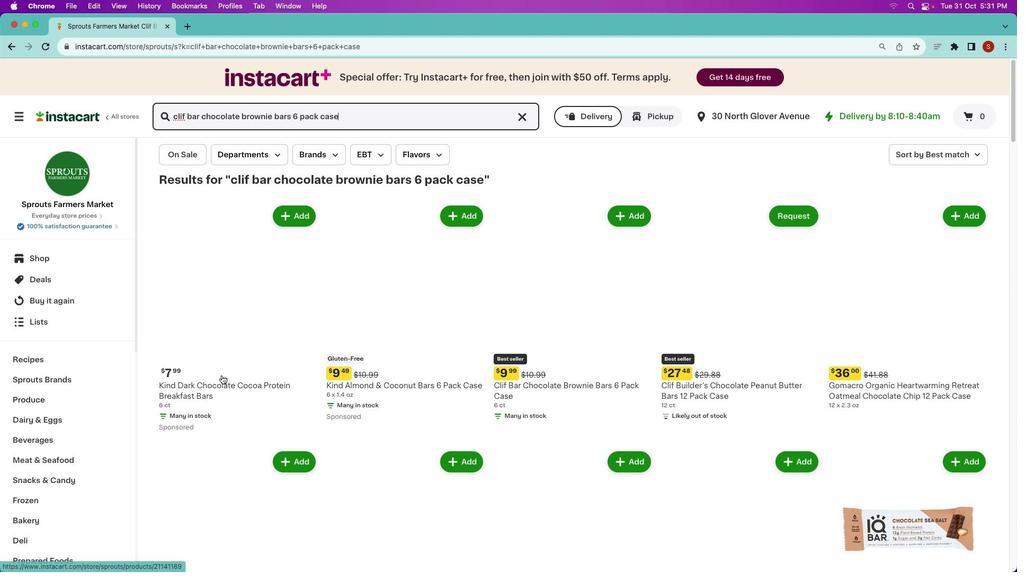 
Action: Mouse scrolled (222, 375) with delta (0, 0)
Screenshot: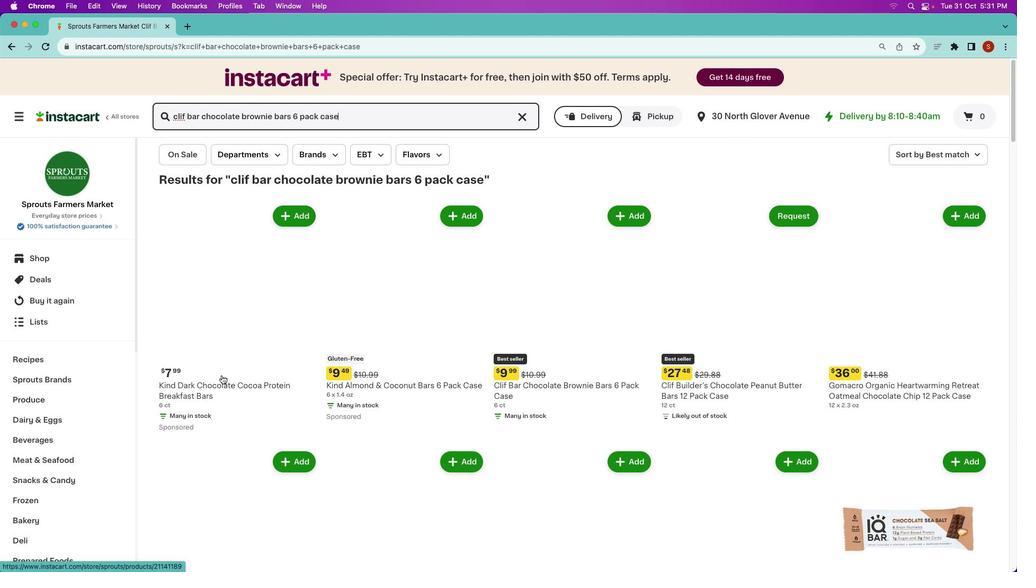 
Action: Mouse scrolled (222, 375) with delta (0, 0)
Screenshot: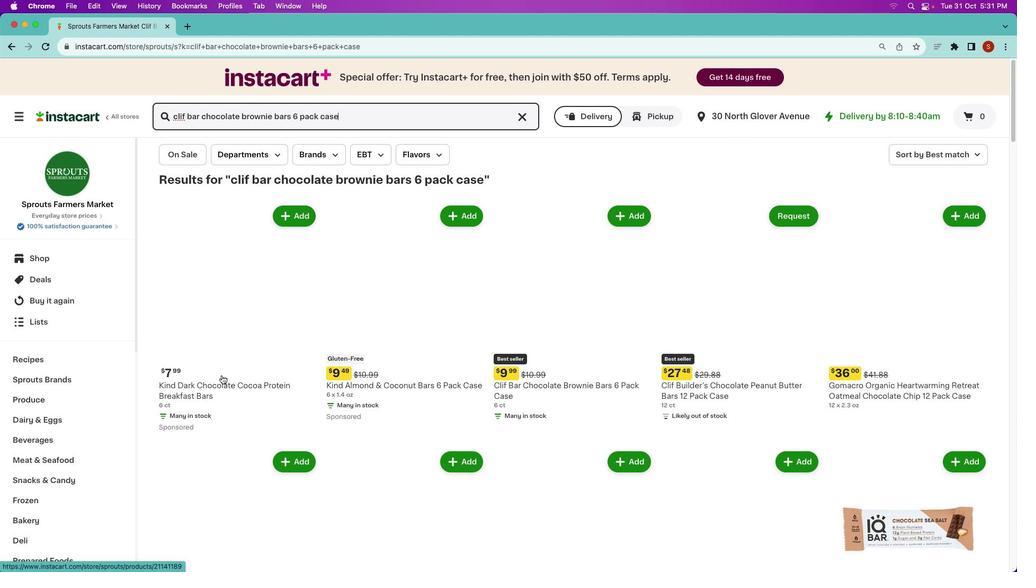 
Action: Mouse moved to (631, 214)
Screenshot: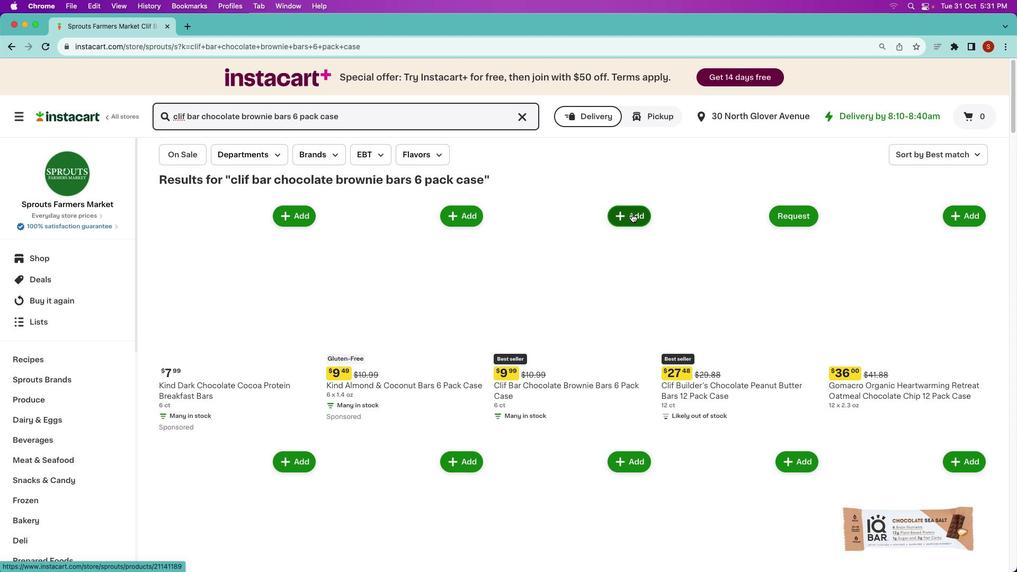 
Action: Mouse pressed left at (631, 214)
Screenshot: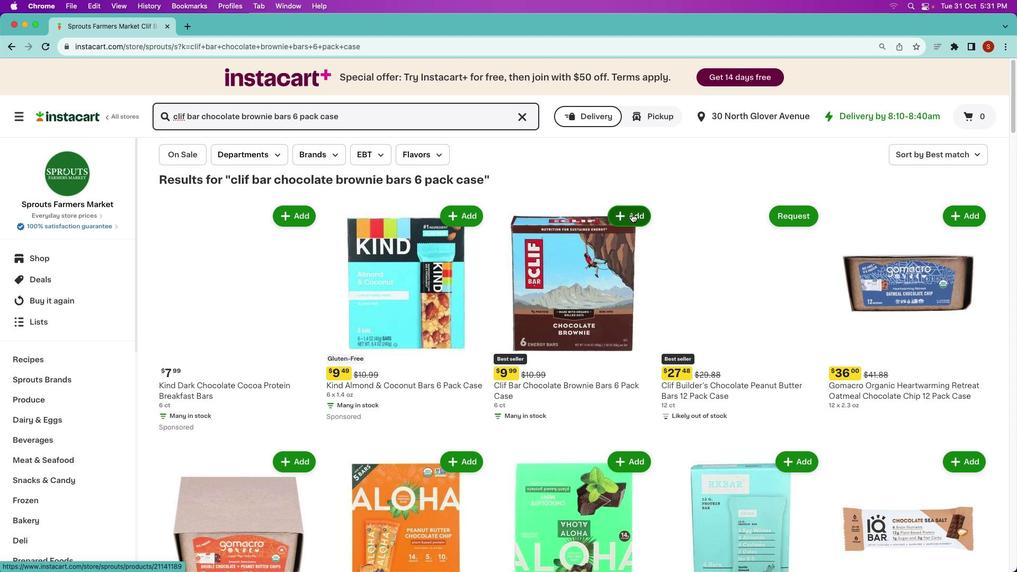 
Action: Mouse moved to (584, 271)
Screenshot: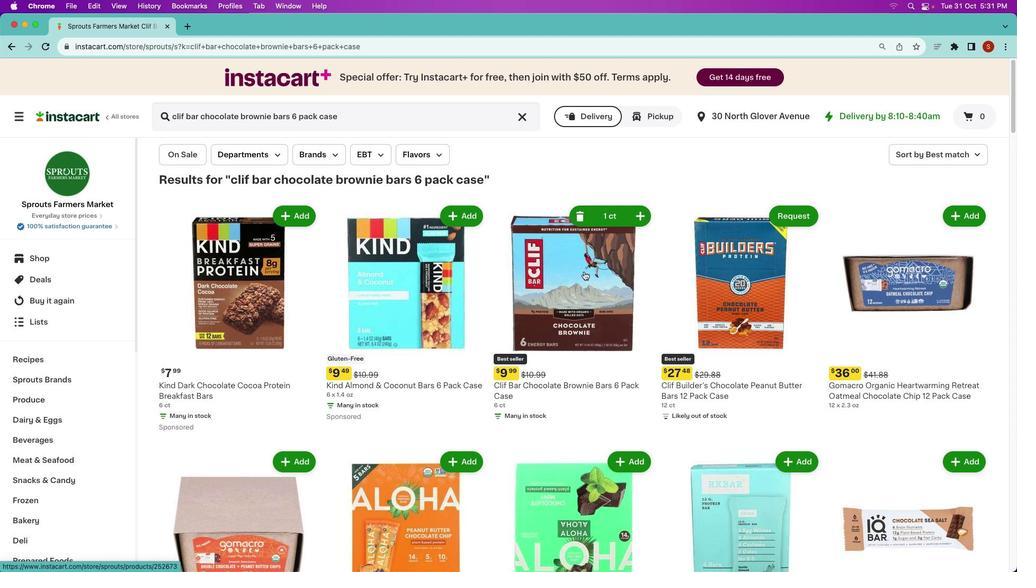 
